 Task: Plan a virtual coffee break with remote team members for next Monday at 11.30 AM to 12:00 PM
Action: Mouse moved to (65, 83)
Screenshot: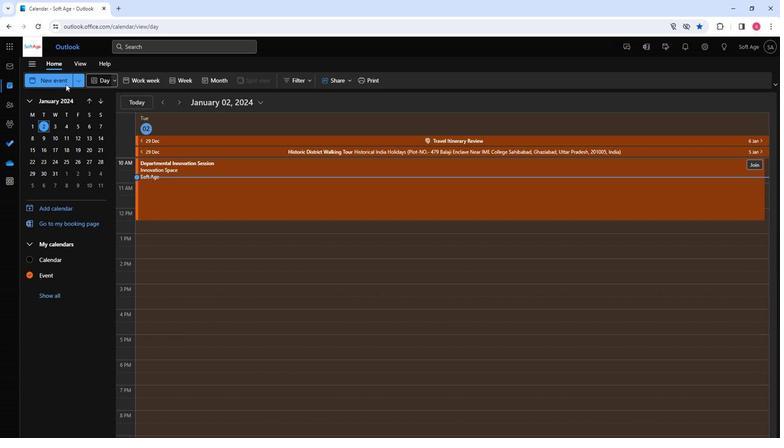 
Action: Mouse pressed left at (65, 83)
Screenshot: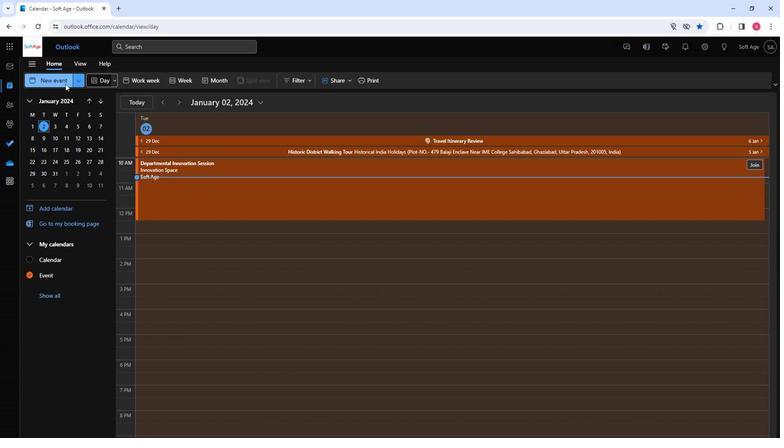 
Action: Mouse moved to (202, 132)
Screenshot: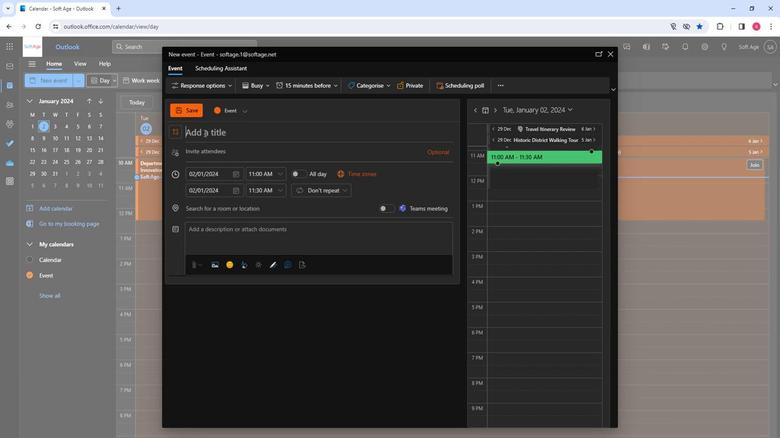 
Action: Mouse pressed left at (202, 132)
Screenshot: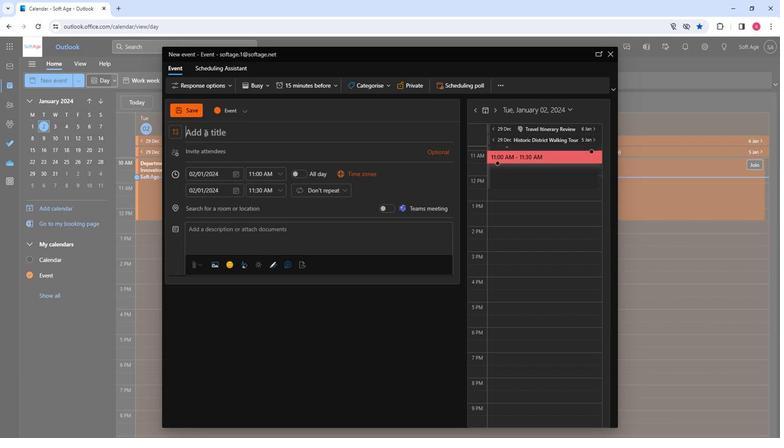 
Action: Key pressed <Key.shift>Virtual<Key.space><Key.shift><Key.shift>Coffee<Key.space><Key.shift>Break<Key.space><Key.shift>With<Key.space><Key.shift><Key.shift><Key.shift><Key.shift><Key.shift><Key.shift><Key.shift><Key.shift><Key.shift><Key.shift><Key.shift><Key.shift><Key.shift><Key.shift><Key.shift><Key.shift><Key.shift>Remote<Key.space><Key.shift>Team<Key.space><Key.space><Key.shift>MEm<Key.backspace><Key.backspace><Key.backspace><Key.backspace><Key.shift>Members
Screenshot: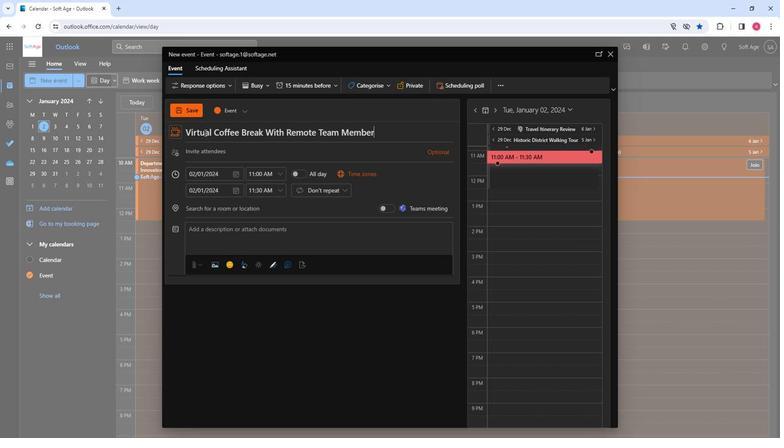 
Action: Mouse moved to (245, 157)
Screenshot: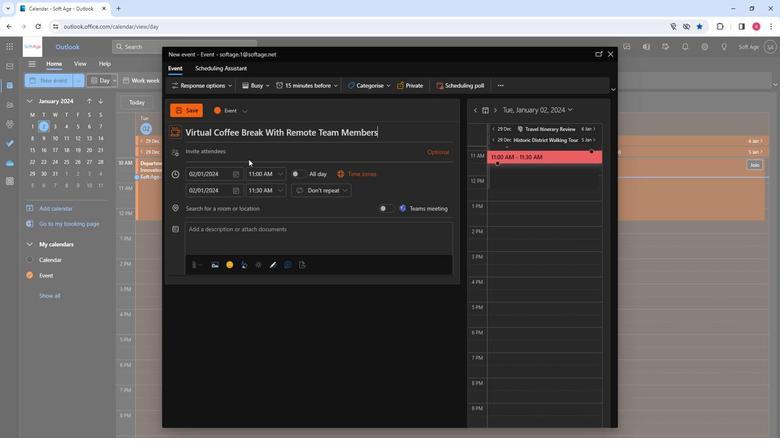 
Action: Mouse pressed left at (245, 157)
Screenshot: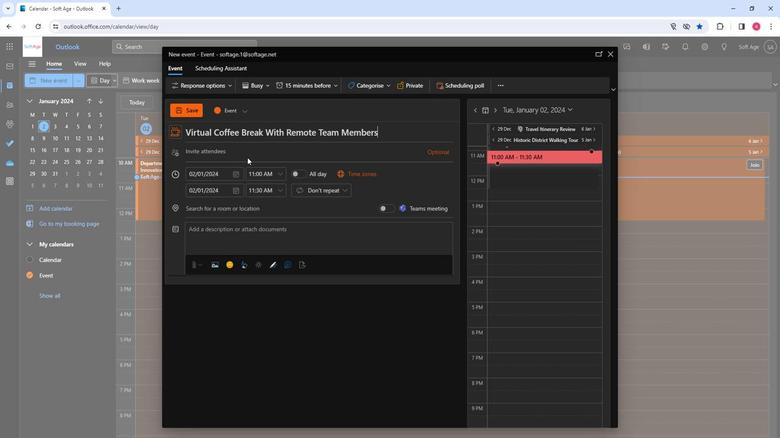 
Action: Mouse moved to (232, 150)
Screenshot: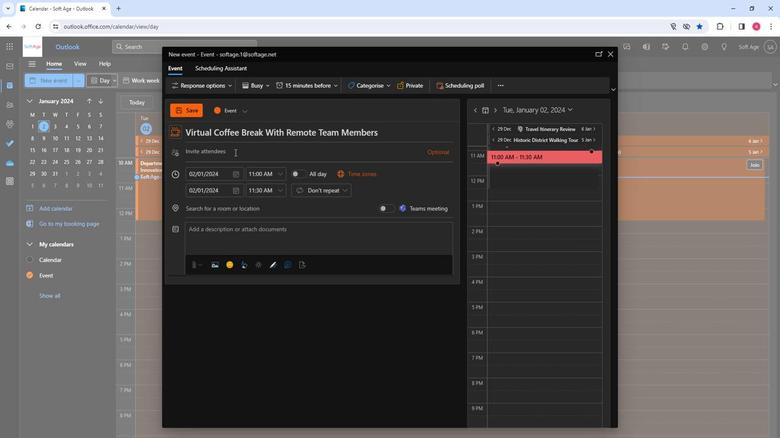 
Action: Mouse pressed left at (232, 150)
Screenshot: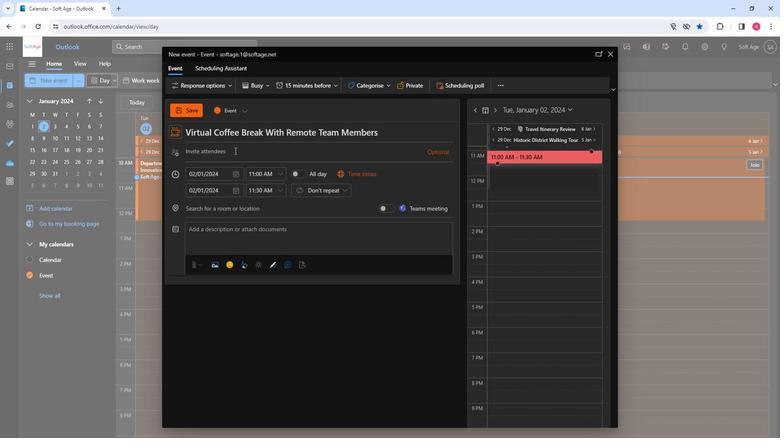 
Action: Mouse moved to (232, 150)
Screenshot: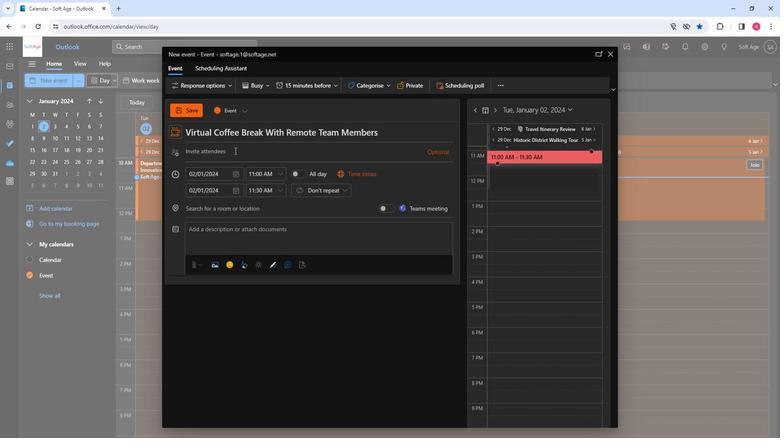 
Action: Key pressed so
Screenshot: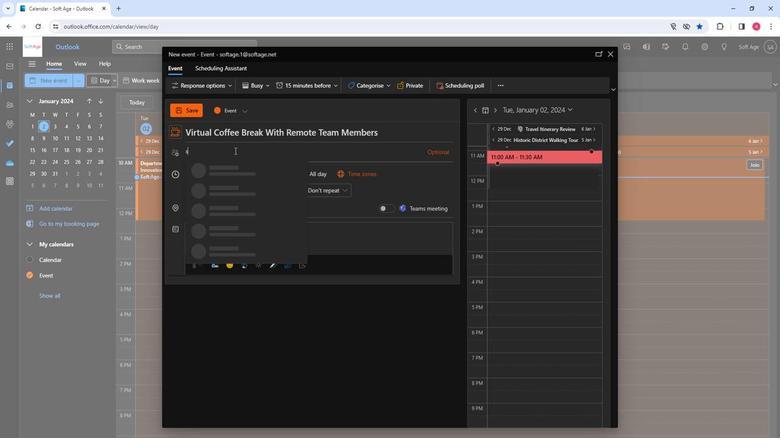 
Action: Mouse moved to (227, 205)
Screenshot: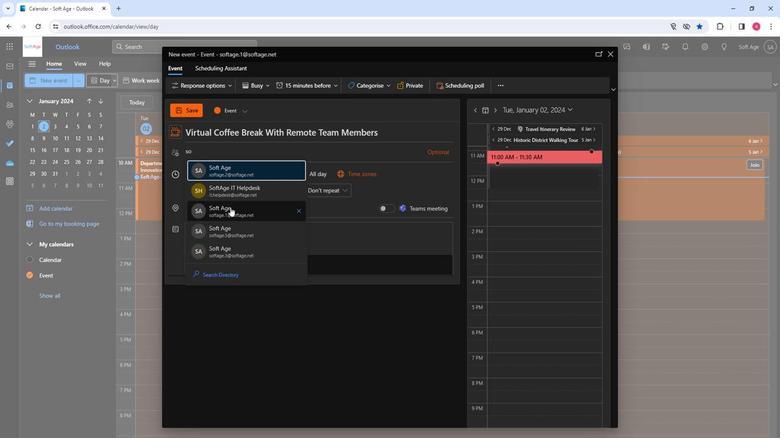 
Action: Mouse pressed left at (227, 205)
Screenshot: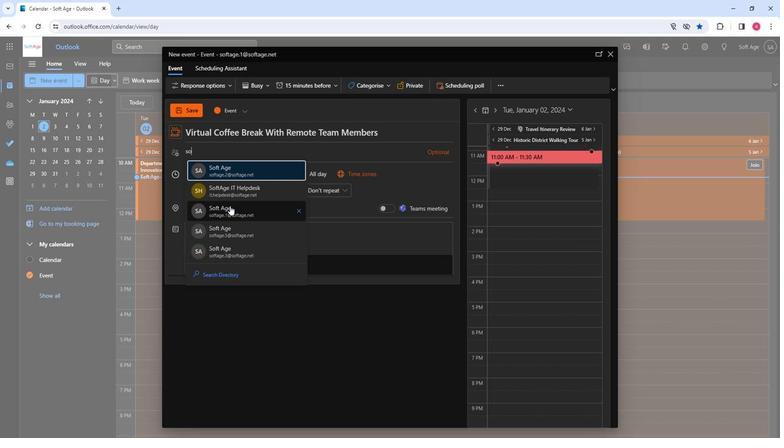 
Action: Mouse moved to (227, 204)
Screenshot: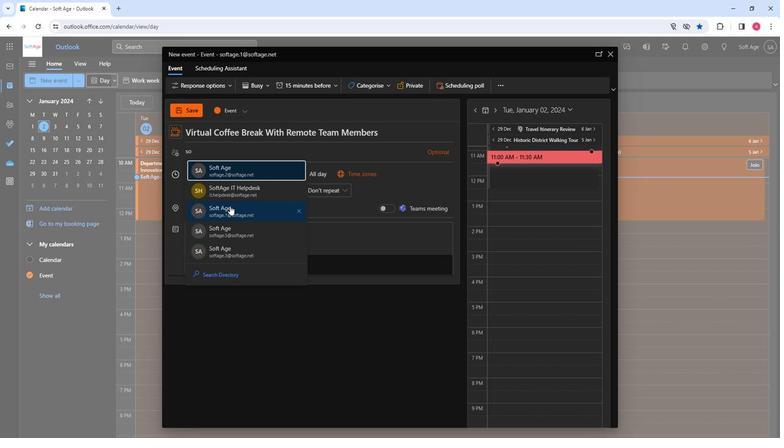 
Action: Key pressed so
Screenshot: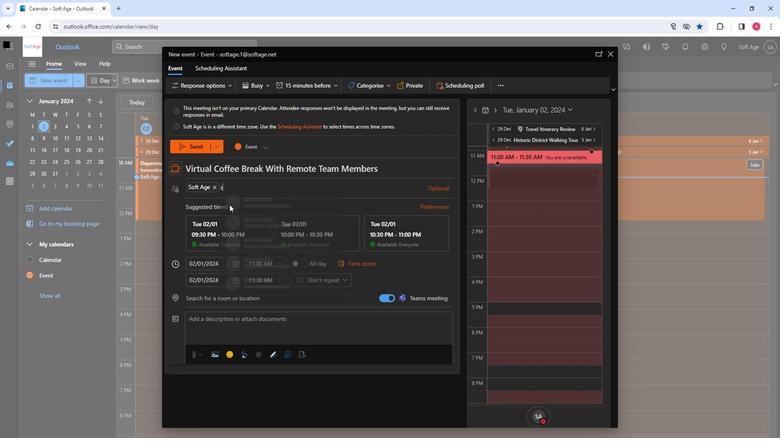 
Action: Mouse moved to (248, 247)
Screenshot: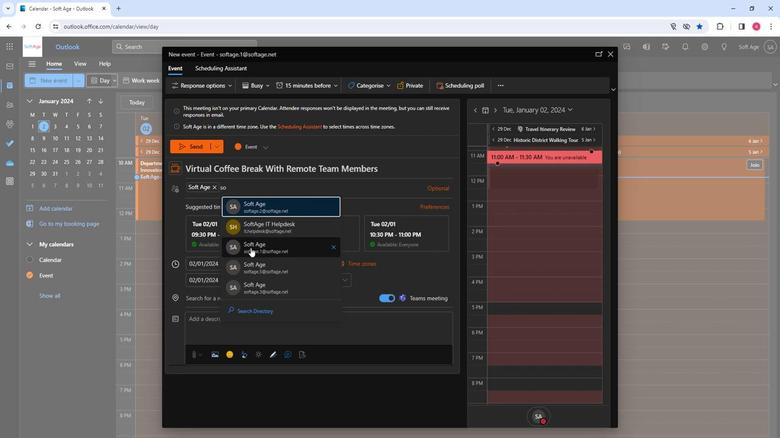 
Action: Mouse pressed left at (248, 247)
Screenshot: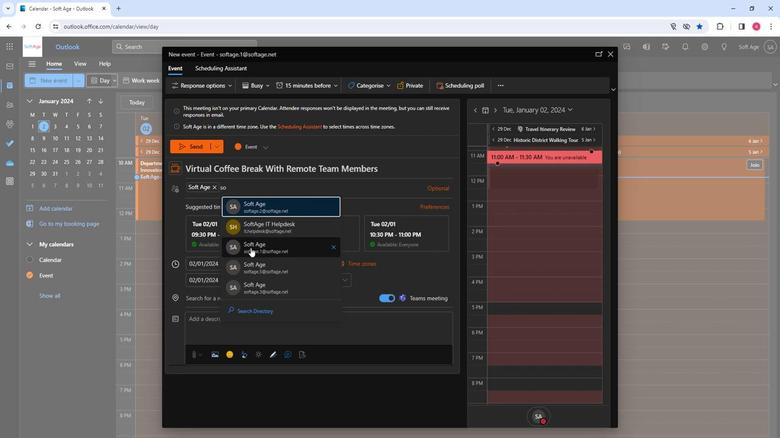 
Action: Mouse moved to (246, 212)
Screenshot: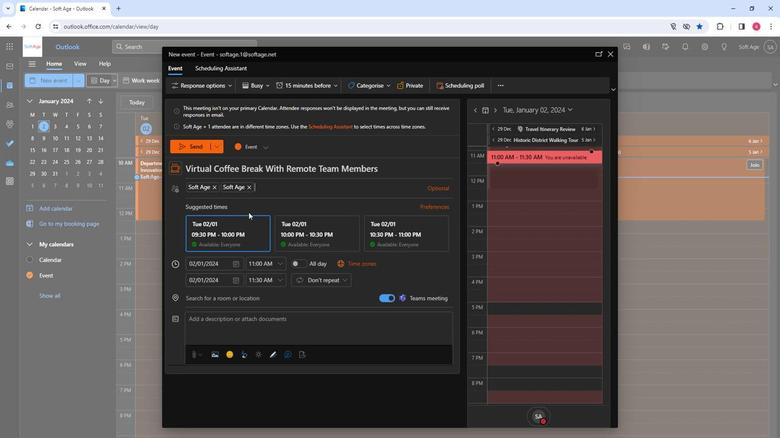 
Action: Key pressed so
Screenshot: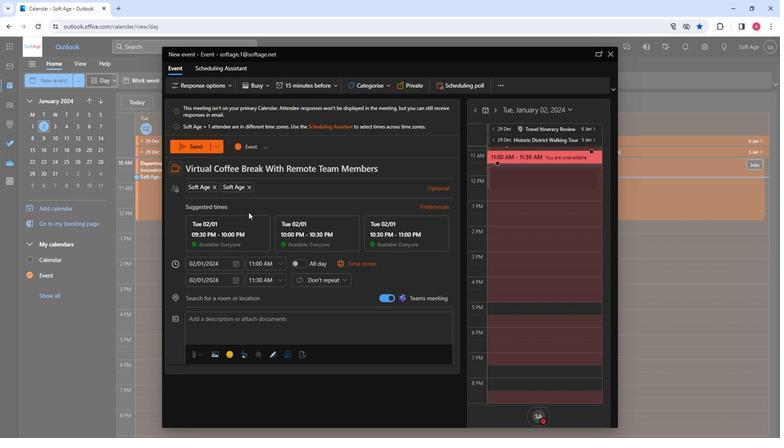 
Action: Mouse moved to (298, 210)
Screenshot: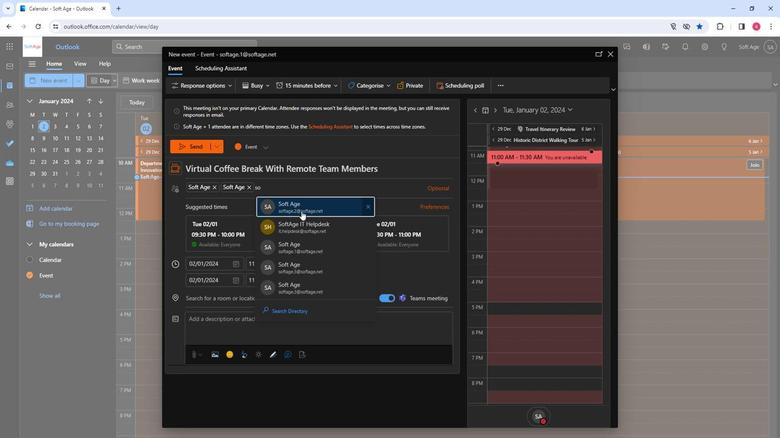 
Action: Mouse pressed left at (298, 210)
Screenshot: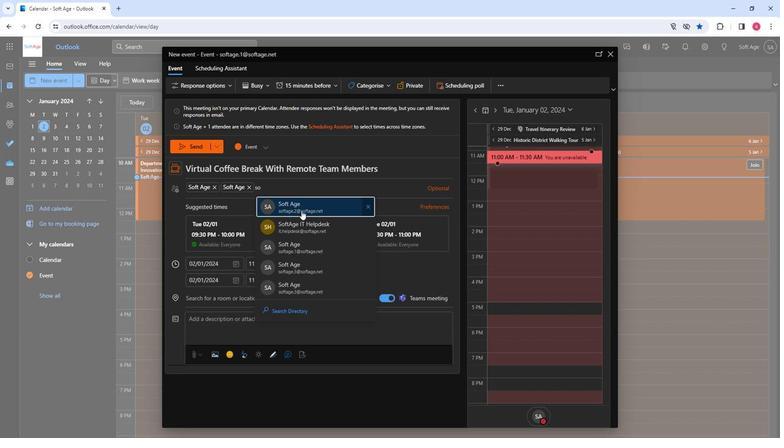 
Action: Mouse moved to (298, 193)
Screenshot: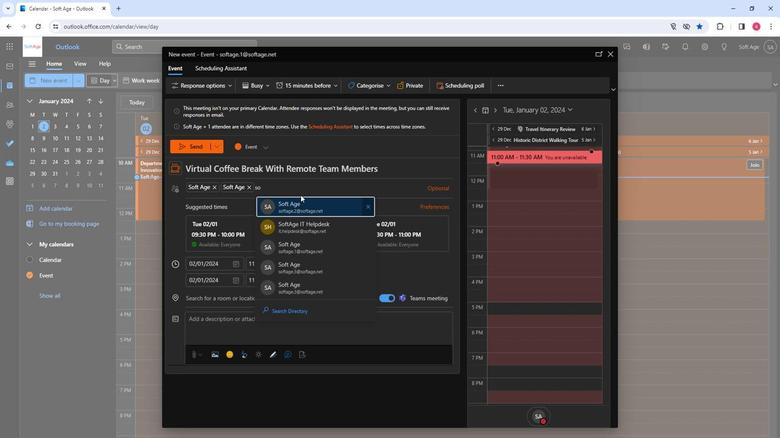 
Action: Key pressed so
Screenshot: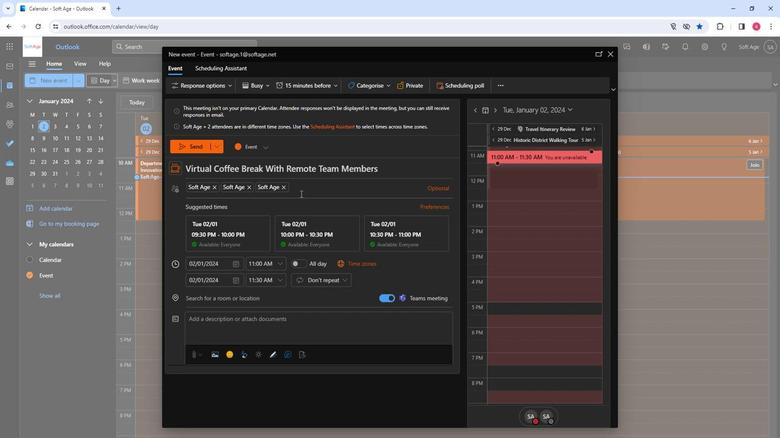 
Action: Mouse moved to (321, 262)
Screenshot: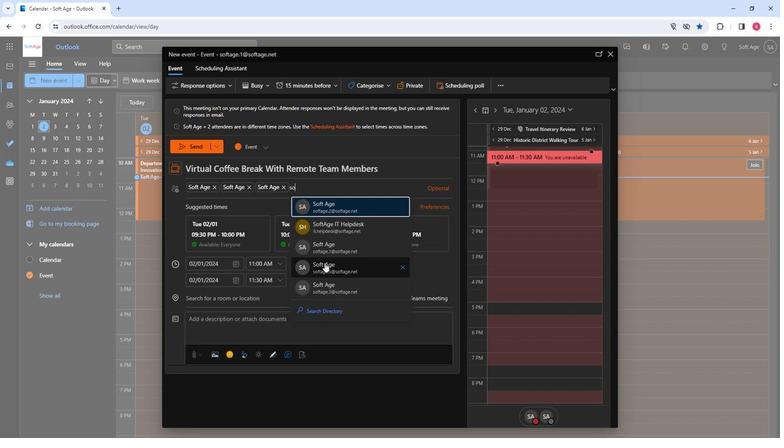 
Action: Mouse pressed left at (321, 262)
Screenshot: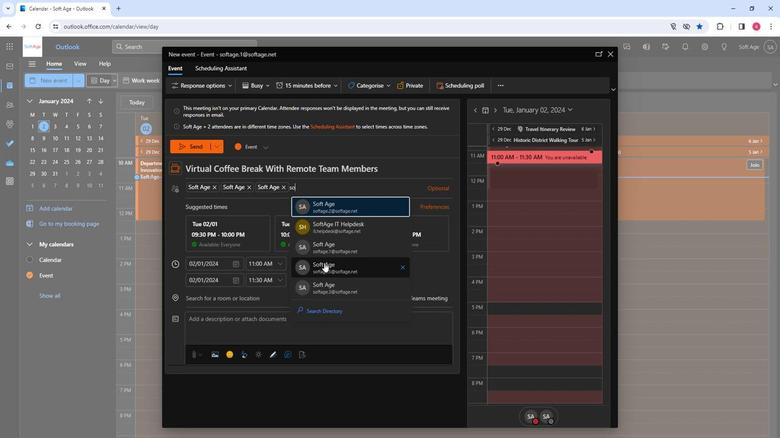 
Action: Mouse moved to (321, 220)
Screenshot: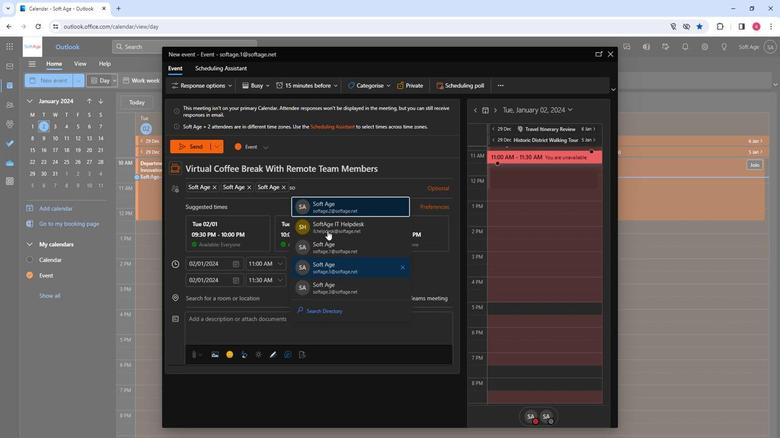 
Action: Key pressed so
Screenshot: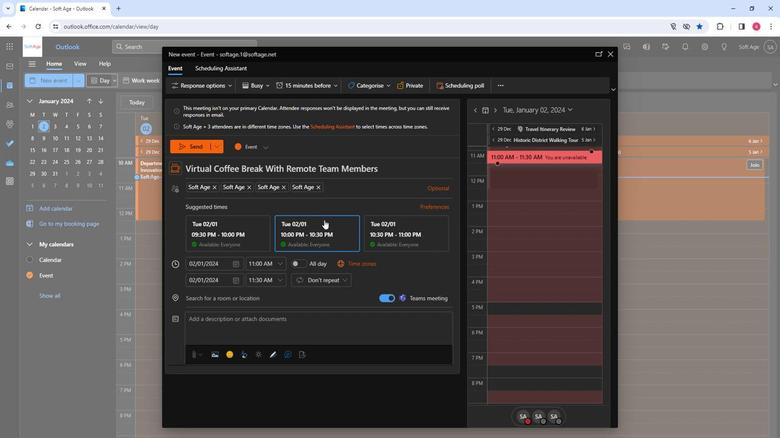 
Action: Mouse moved to (361, 271)
Screenshot: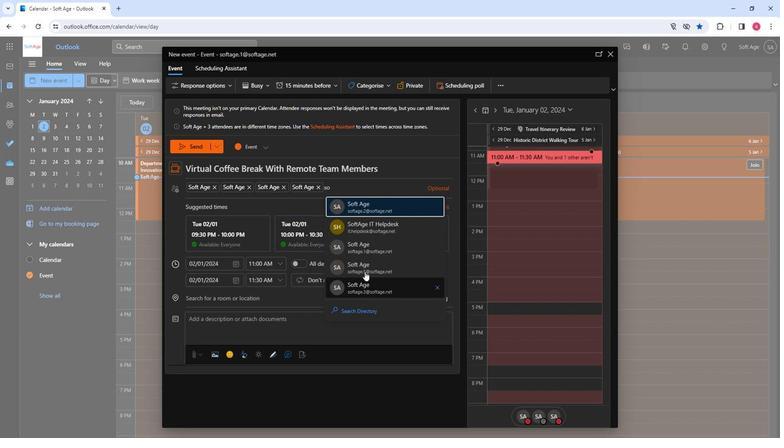 
Action: Mouse scrolled (361, 270) with delta (0, 0)
Screenshot: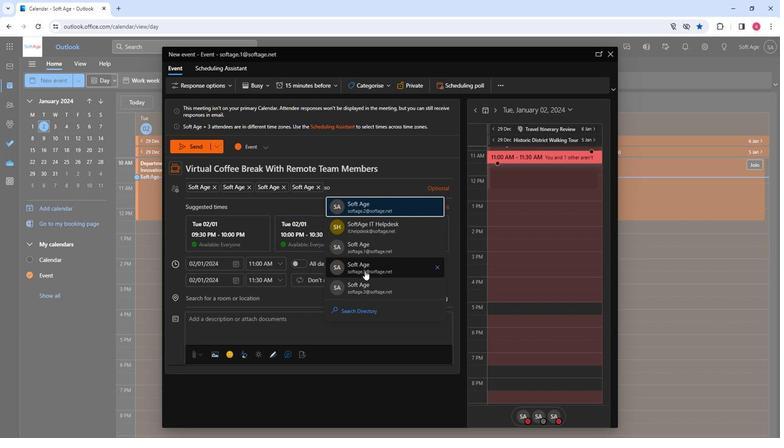 
Action: Mouse scrolled (361, 270) with delta (0, 0)
Screenshot: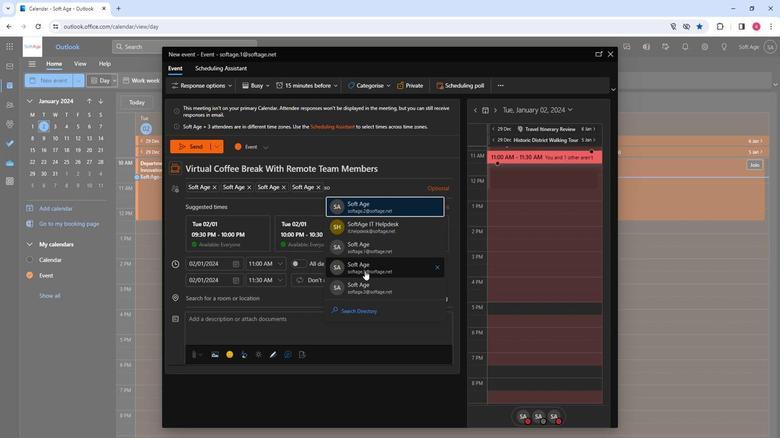 
Action: Mouse moved to (357, 291)
Screenshot: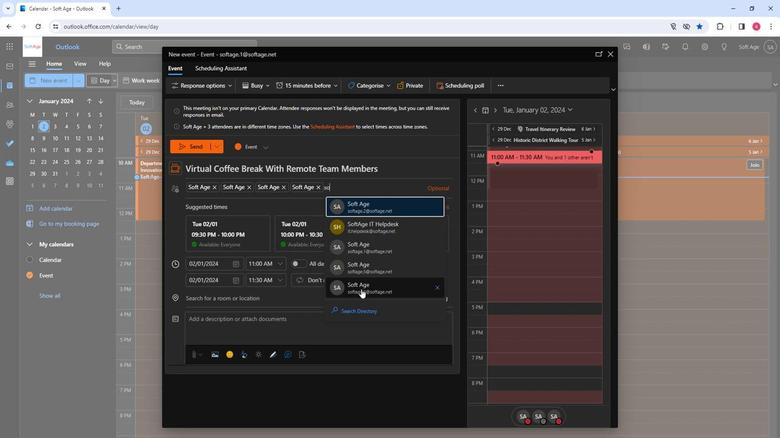 
Action: Mouse pressed left at (357, 291)
Screenshot: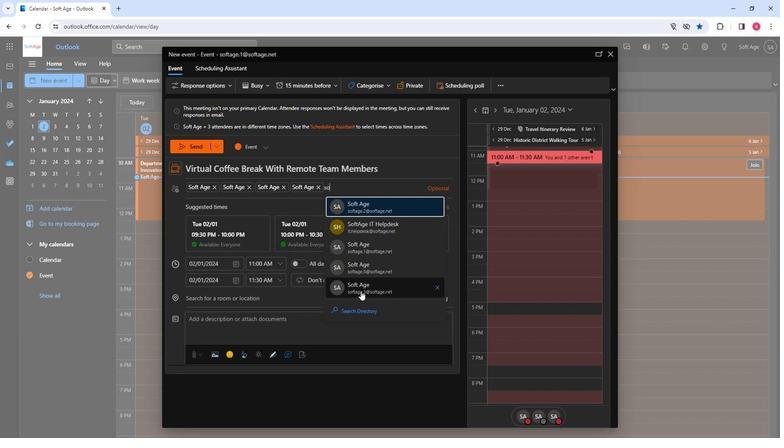 
Action: Mouse moved to (248, 187)
Screenshot: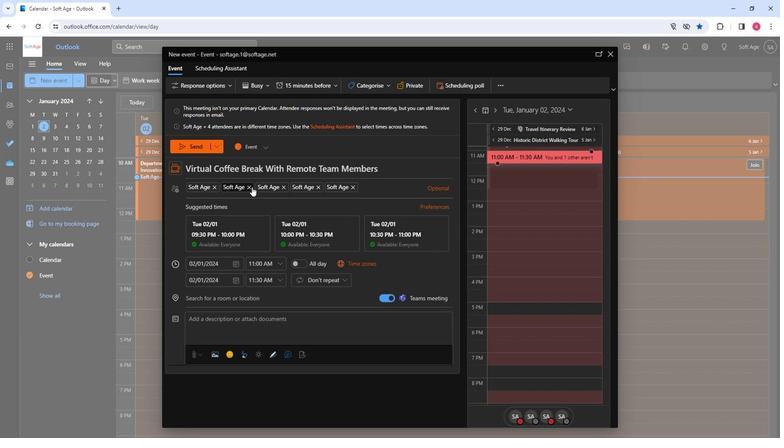 
Action: Mouse pressed left at (248, 187)
Screenshot: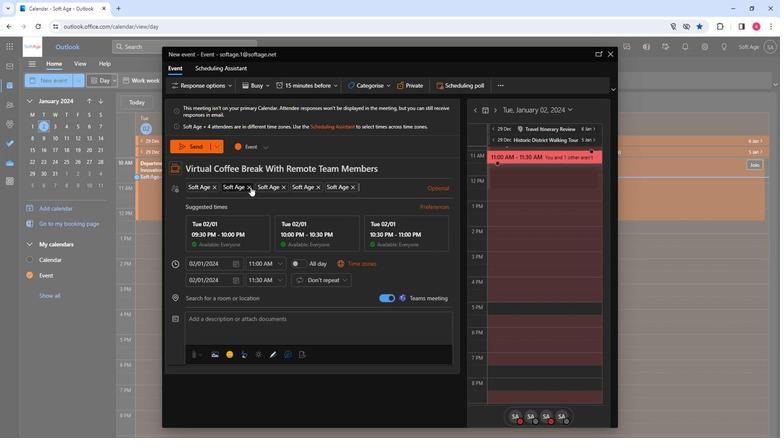 
Action: Mouse moved to (234, 263)
Screenshot: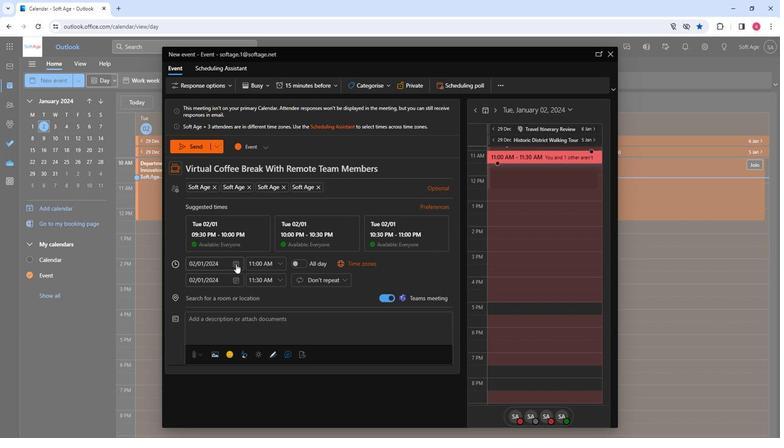 
Action: Mouse pressed left at (234, 263)
Screenshot: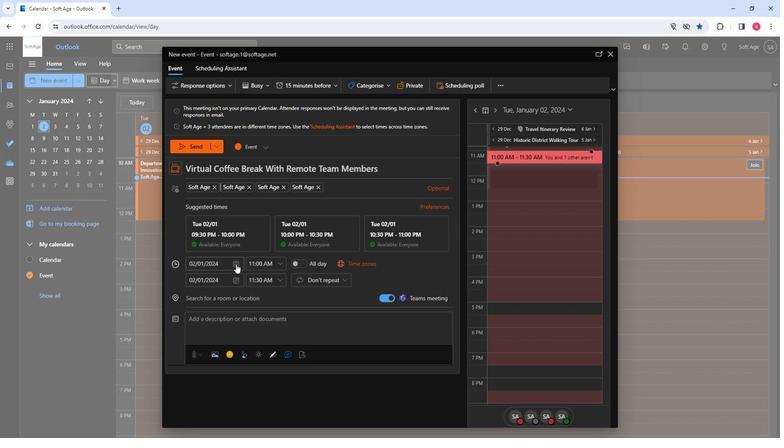 
Action: Mouse moved to (195, 320)
Screenshot: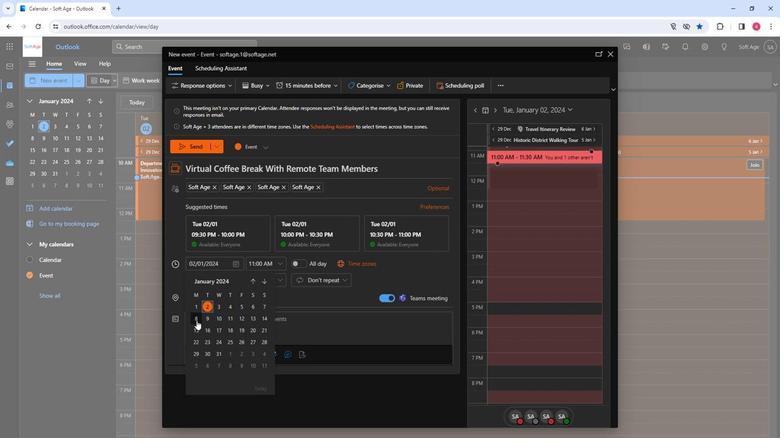 
Action: Mouse pressed left at (195, 320)
Screenshot: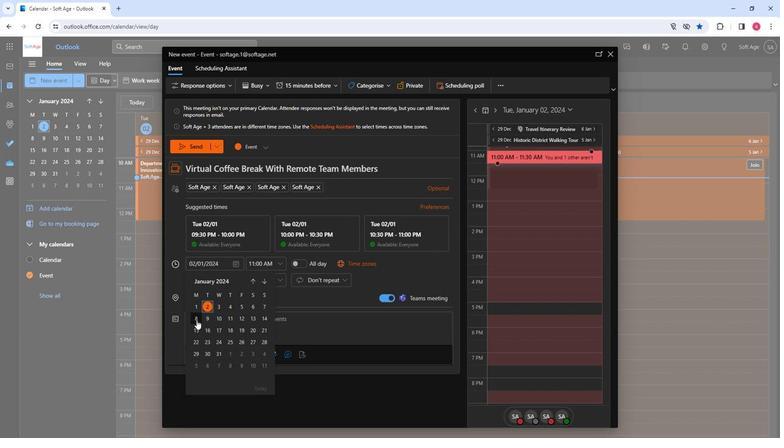 
Action: Mouse moved to (279, 265)
Screenshot: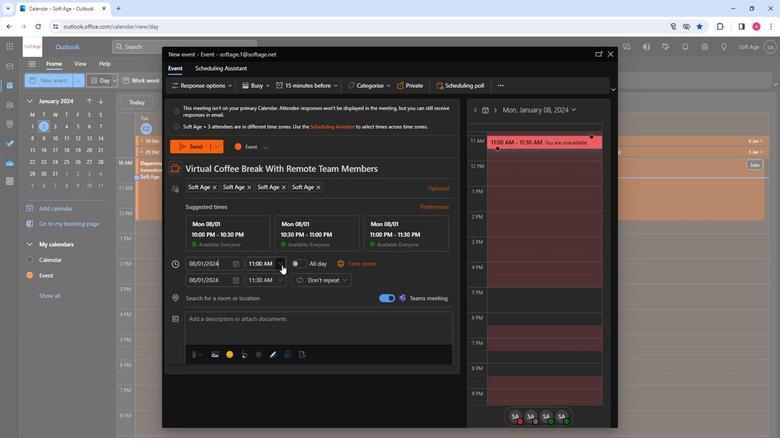 
Action: Mouse pressed left at (279, 265)
Screenshot: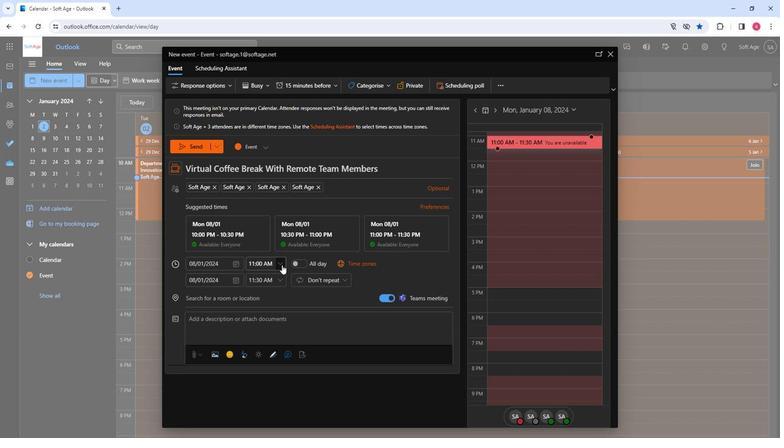 
Action: Mouse moved to (262, 294)
Screenshot: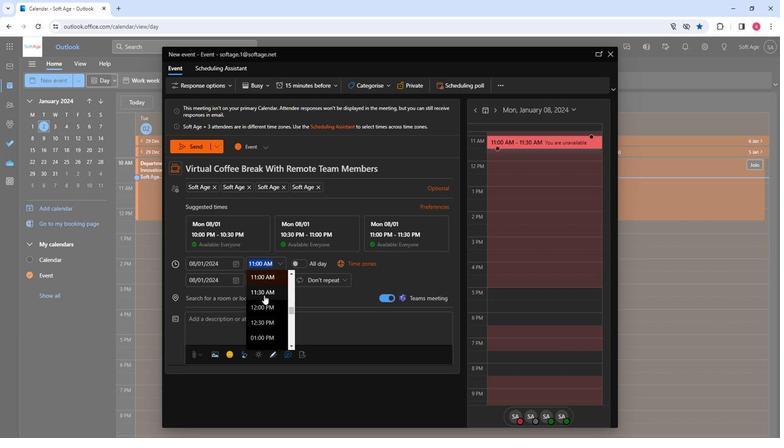 
Action: Mouse pressed left at (262, 294)
Screenshot: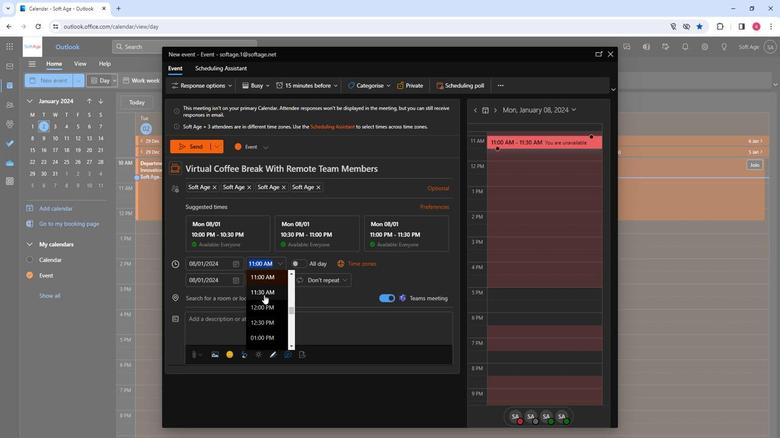 
Action: Mouse moved to (193, 298)
Screenshot: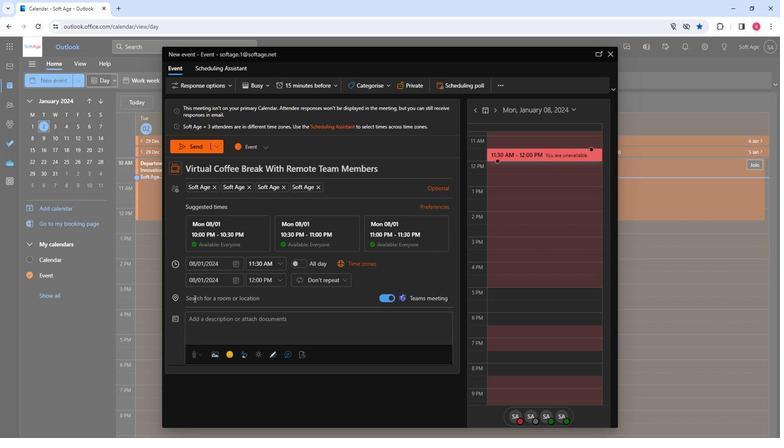 
Action: Mouse pressed left at (193, 298)
Screenshot: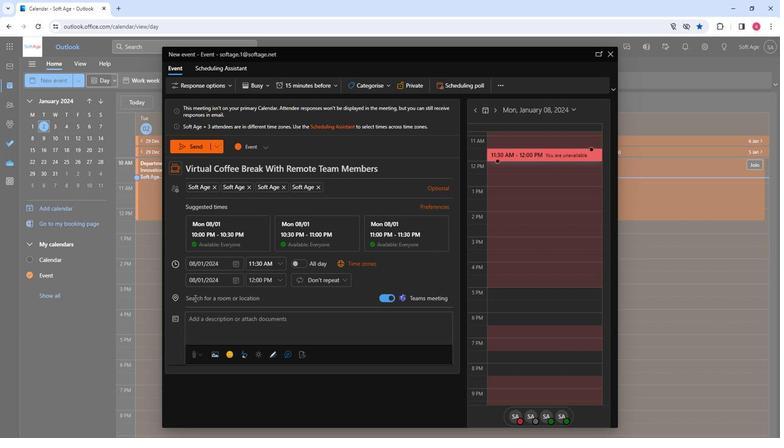 
Action: Mouse moved to (207, 331)
Screenshot: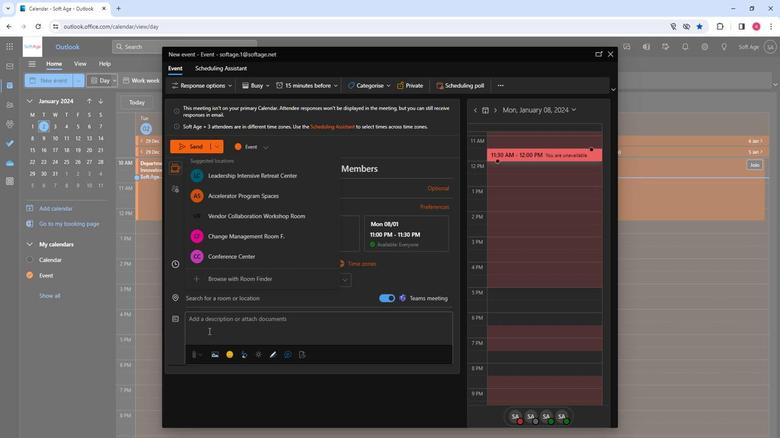 
Action: Mouse pressed left at (207, 331)
Screenshot: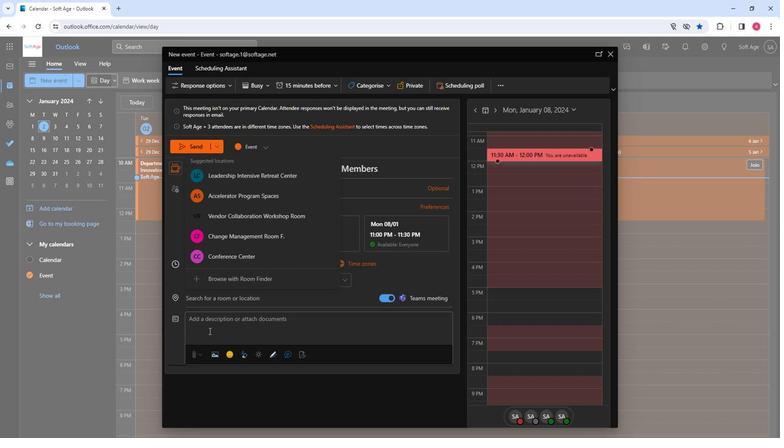 
Action: Mouse moved to (204, 322)
Screenshot: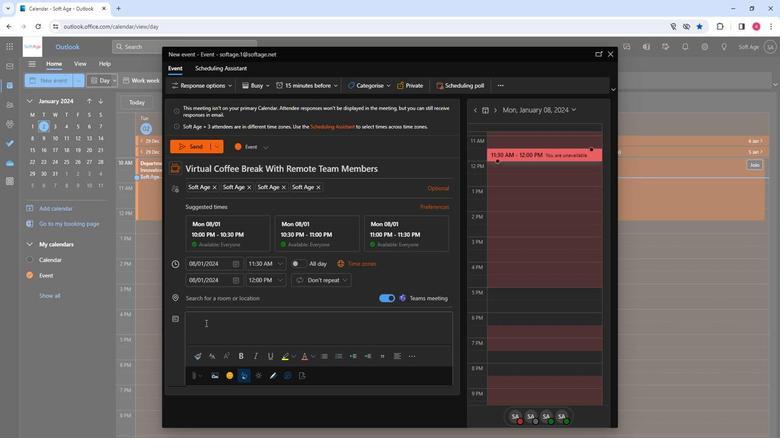 
Action: Mouse pressed left at (204, 322)
Screenshot: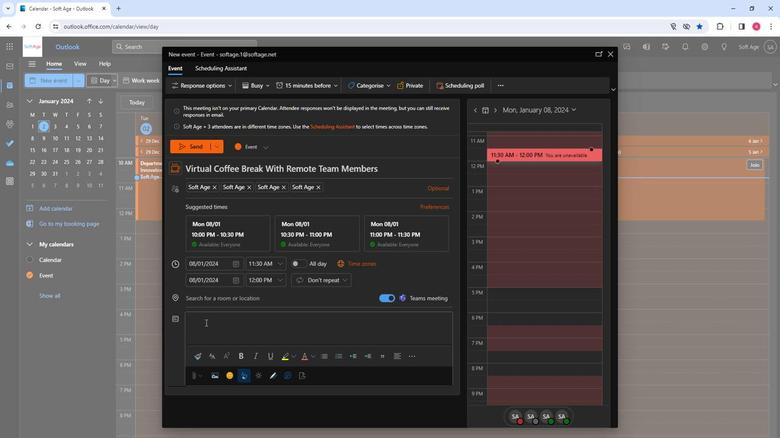 
Action: Mouse moved to (204, 322)
Screenshot: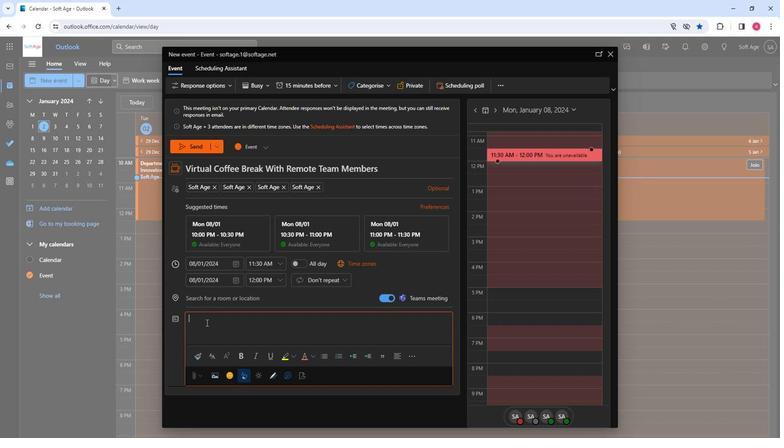 
Action: Key pressed <Key.shift>Join<Key.space>our<Key.space>virtual<Key.space>coffee<Key.space>break<Key.shift><Key.shift><Key.shift><Key.shift><Key.shift><Key.shift>!<Key.space><Key.shift>Connect<Key.space>with<Key.space>remote<Key.space>team<Key.space>members<Key.space>over<Key.space>a<Key.space>cup<Key.space>of<Key.space>cod<Key.backspace>ffee.<Key.space><Key.shift>Share<Key.space>insights,<Key.space>relax,<Key.space>and<Key.space>strengthen<Key.space>team<Key.space>bonds<Key.space>in<Key.space>a<Key.space>casual<Key.space>online<Key.space>setting.
Screenshot: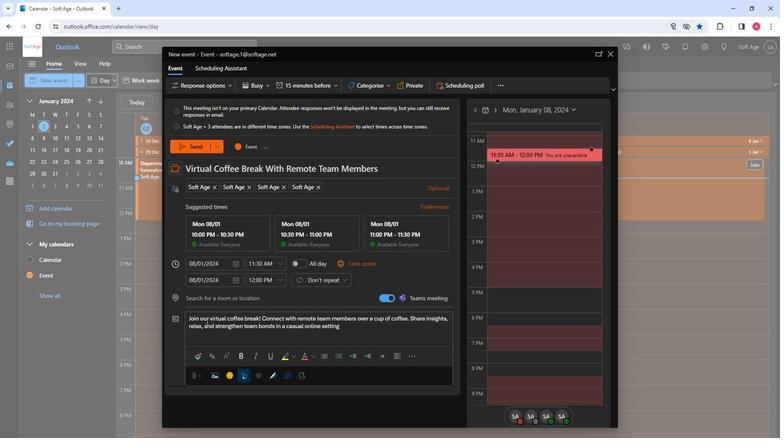 
Action: Mouse moved to (224, 379)
Screenshot: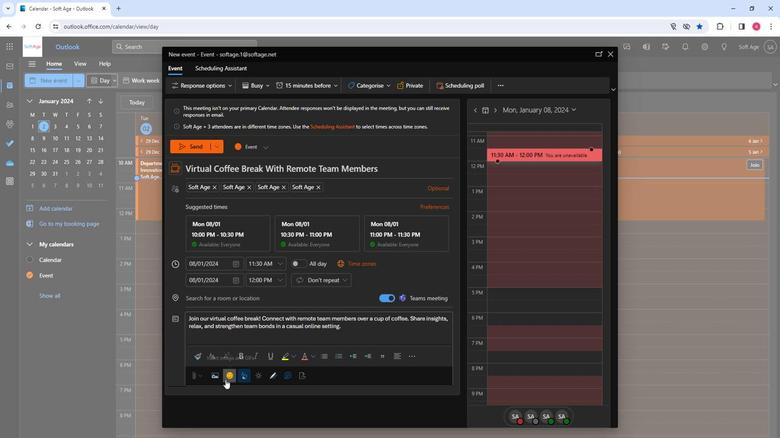 
Action: Mouse pressed left at (224, 379)
Screenshot: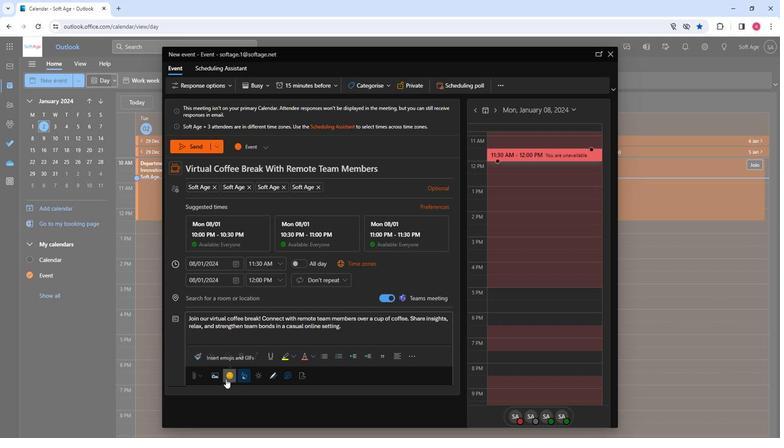 
Action: Mouse moved to (490, 137)
Screenshot: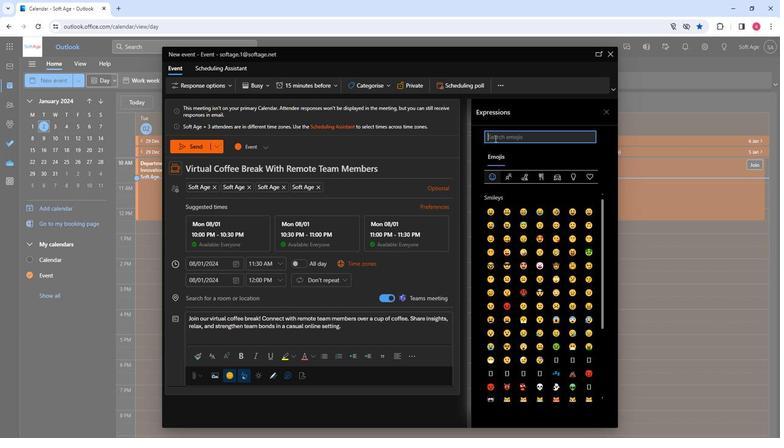 
Action: Mouse pressed left at (490, 137)
Screenshot: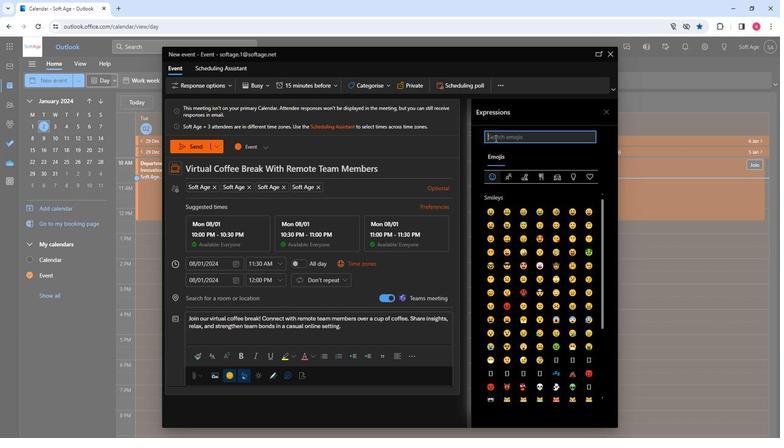 
Action: Key pressed coo
Screenshot: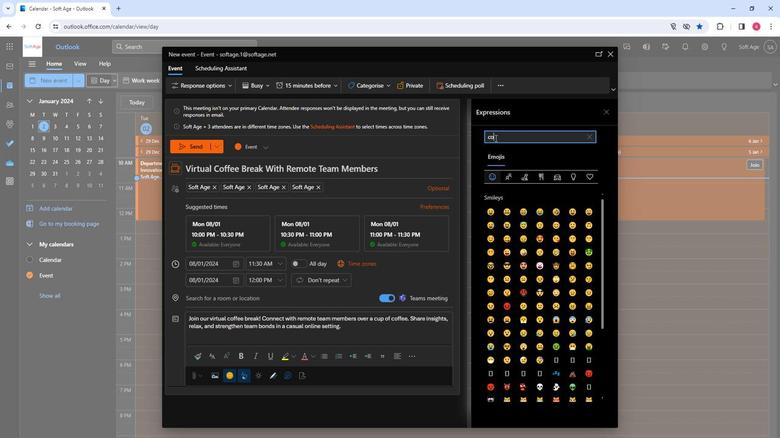 
Action: Mouse moved to (500, 137)
Screenshot: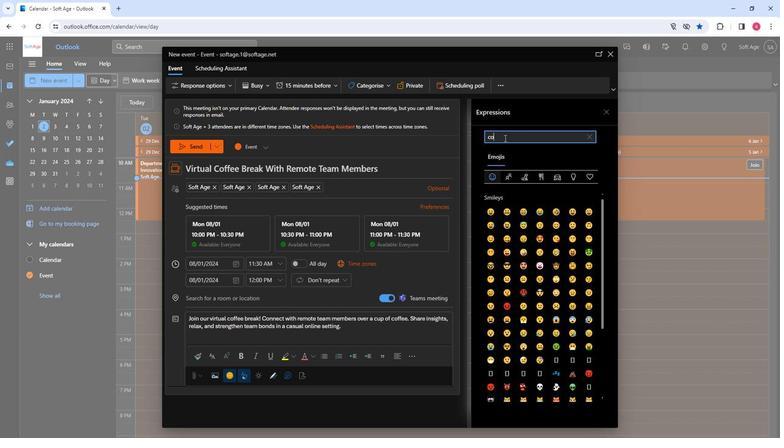 
Action: Key pressed <Key.backspace>ff
Screenshot: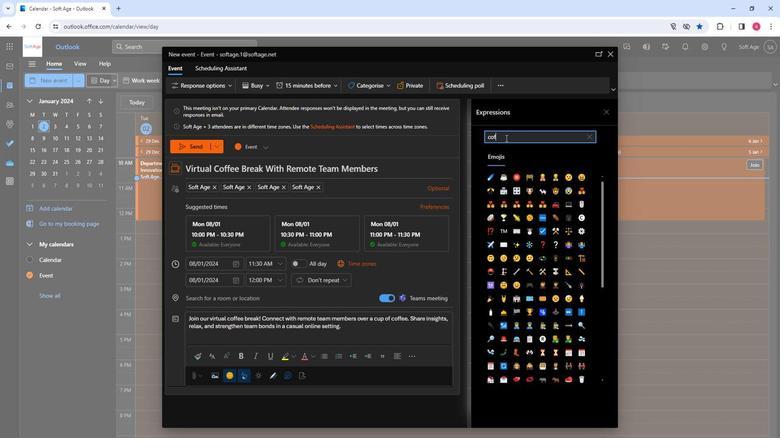 
Action: Mouse moved to (486, 177)
Screenshot: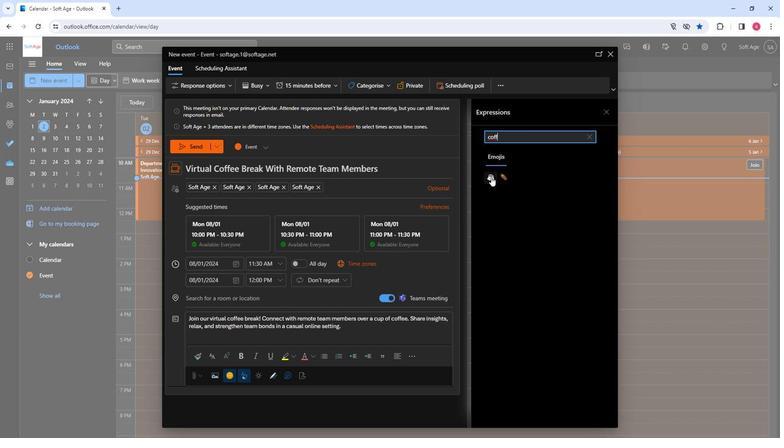 
Action: Mouse pressed left at (486, 177)
Screenshot: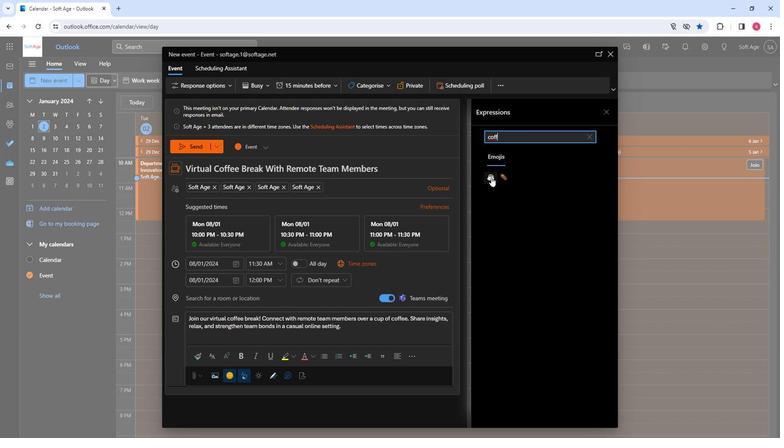 
Action: Mouse moved to (377, 326)
Screenshot: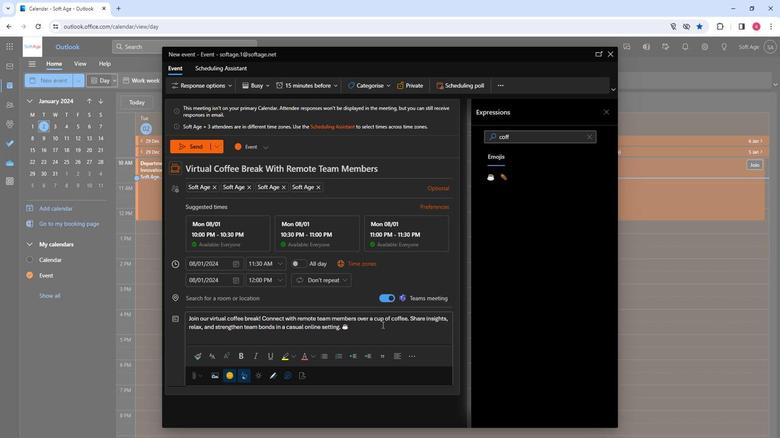 
Action: Mouse pressed left at (377, 326)
Screenshot: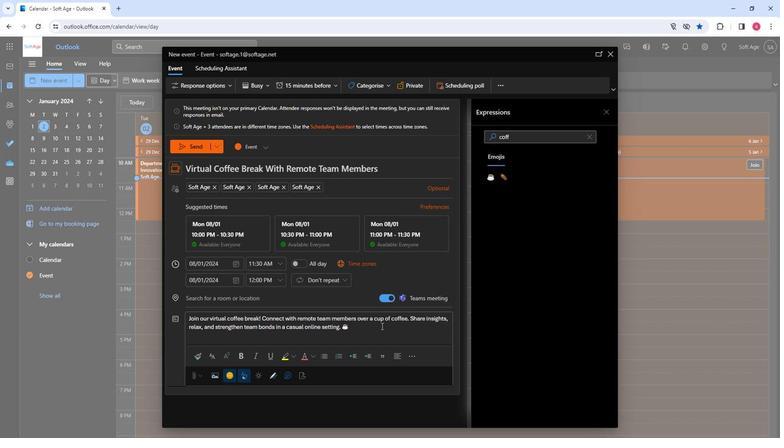 
Action: Mouse moved to (599, 109)
Screenshot: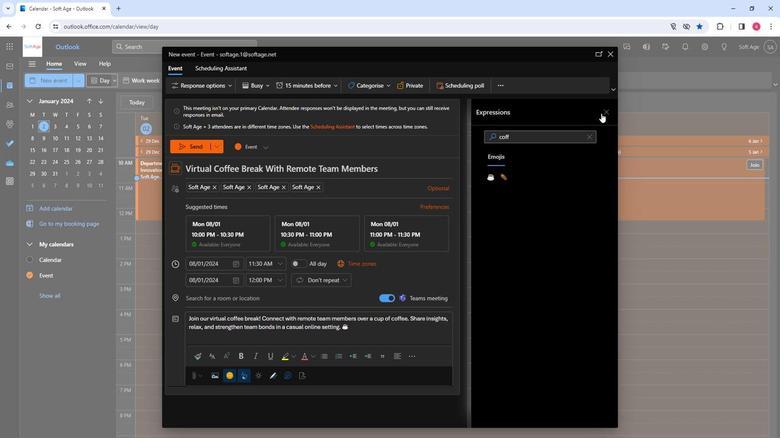 
Action: Mouse pressed left at (599, 109)
Screenshot: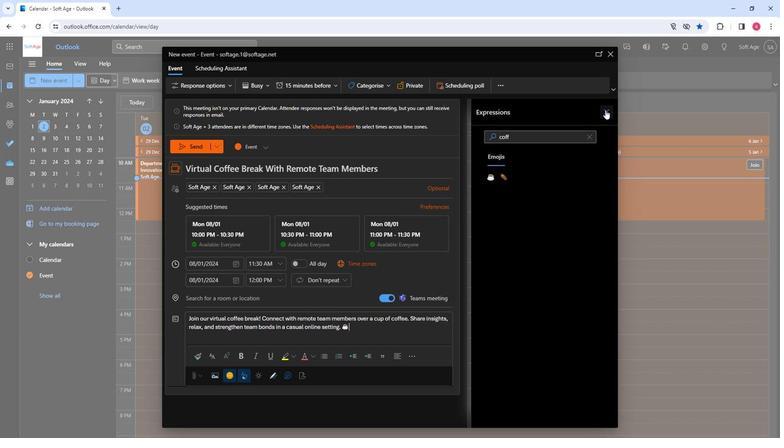 
Action: Mouse moved to (238, 322)
Screenshot: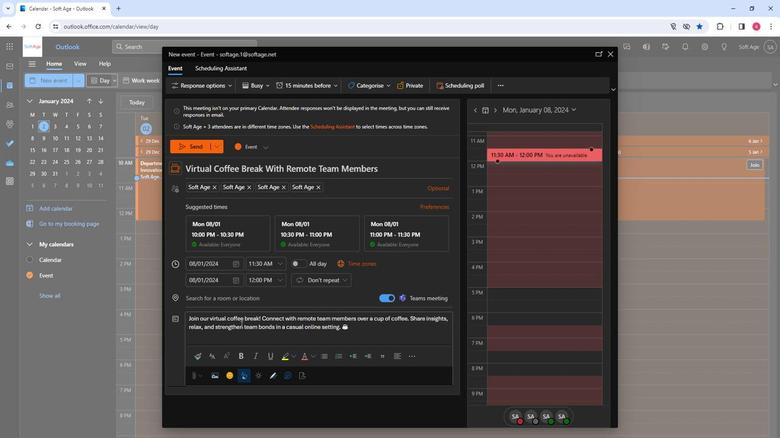 
Action: Mouse pressed left at (238, 322)
Screenshot: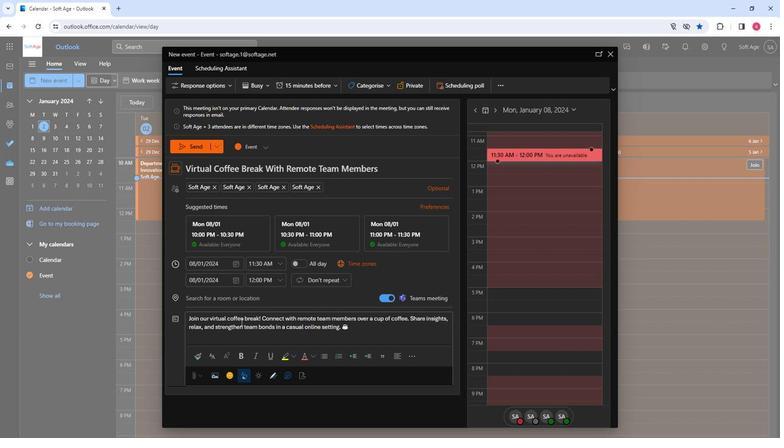 
Action: Mouse pressed left at (238, 322)
Screenshot: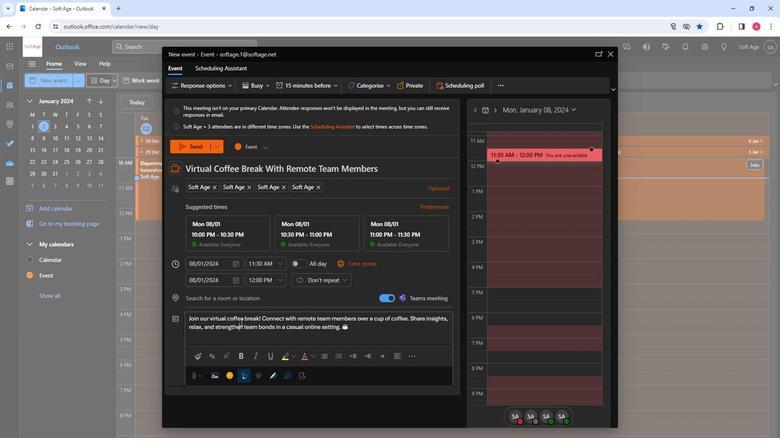 
Action: Mouse pressed left at (238, 322)
Screenshot: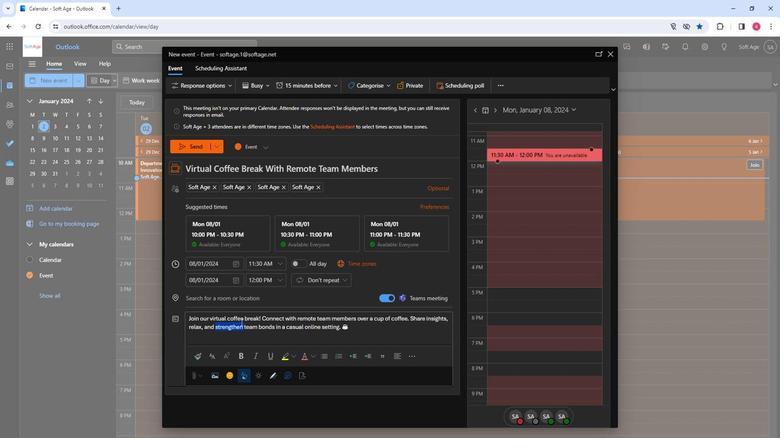 
Action: Mouse moved to (212, 357)
Screenshot: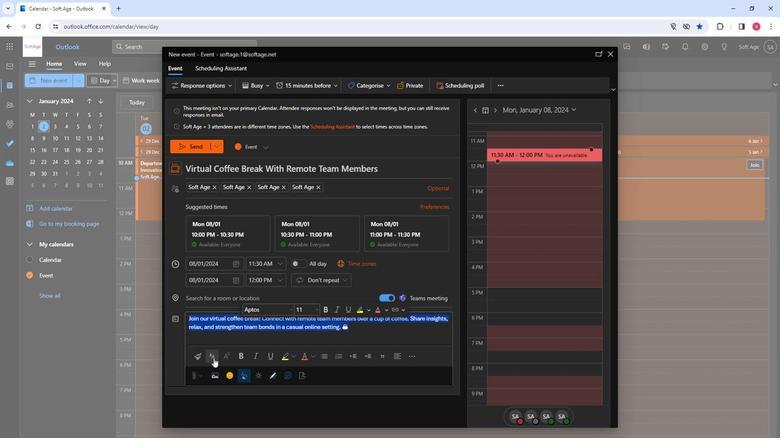 
Action: Mouse pressed left at (212, 357)
Screenshot: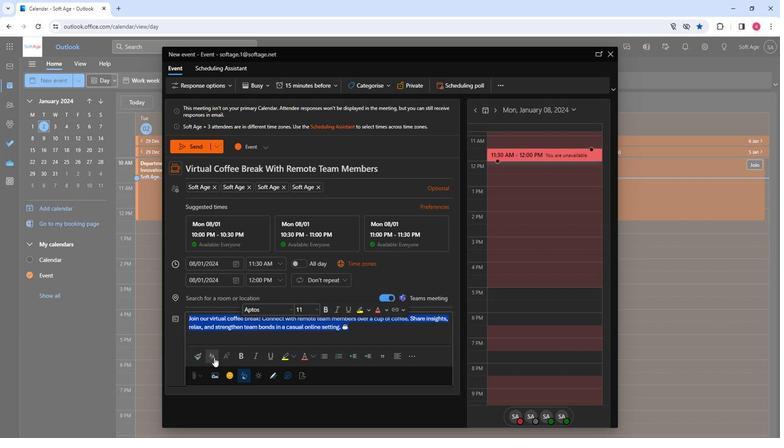 
Action: Mouse moved to (246, 295)
Screenshot: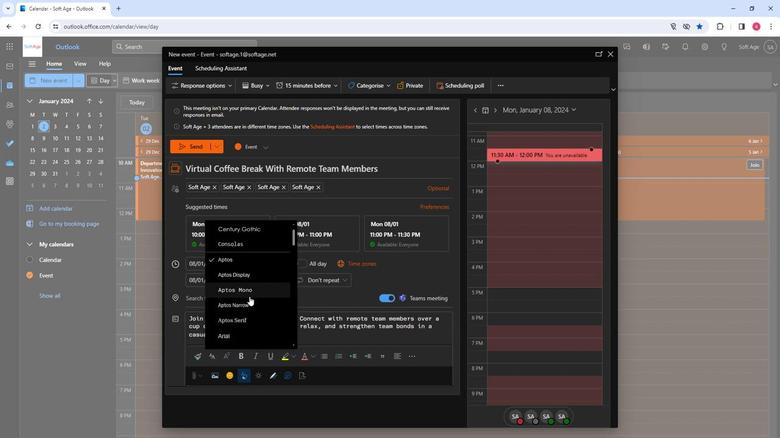 
Action: Mouse scrolled (246, 294) with delta (0, 0)
Screenshot: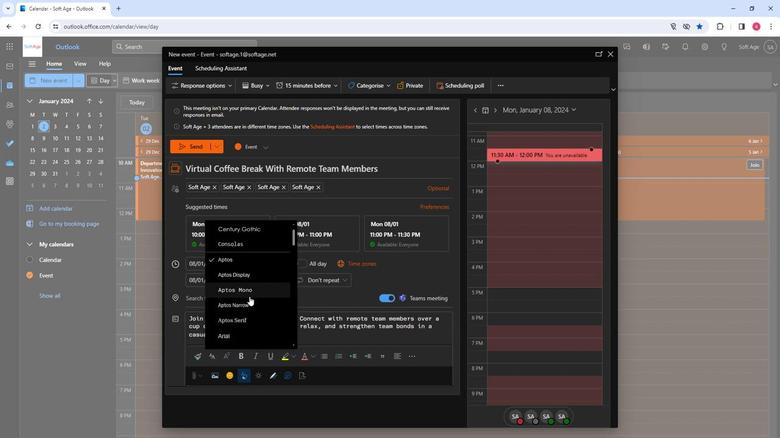 
Action: Mouse moved to (247, 296)
Screenshot: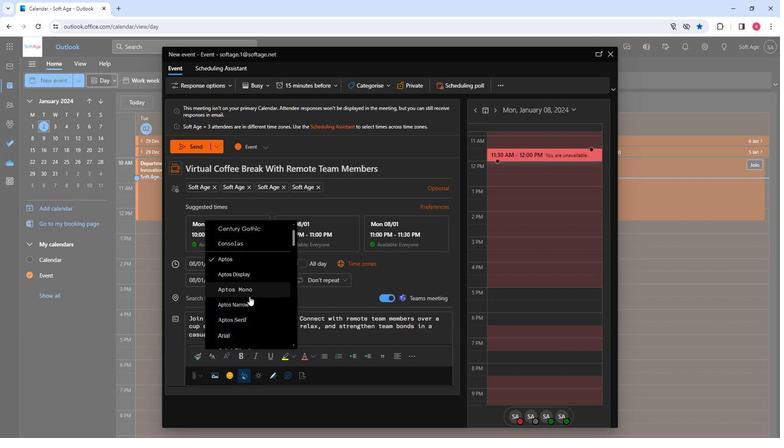 
Action: Mouse scrolled (247, 296) with delta (0, 0)
Screenshot: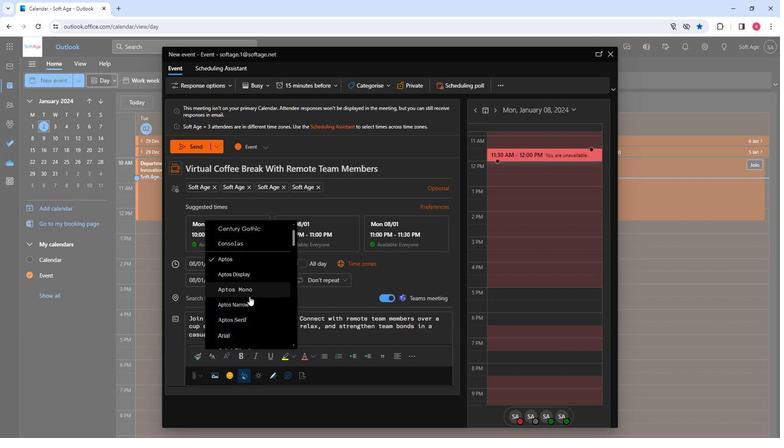 
Action: Mouse moved to (247, 296)
Screenshot: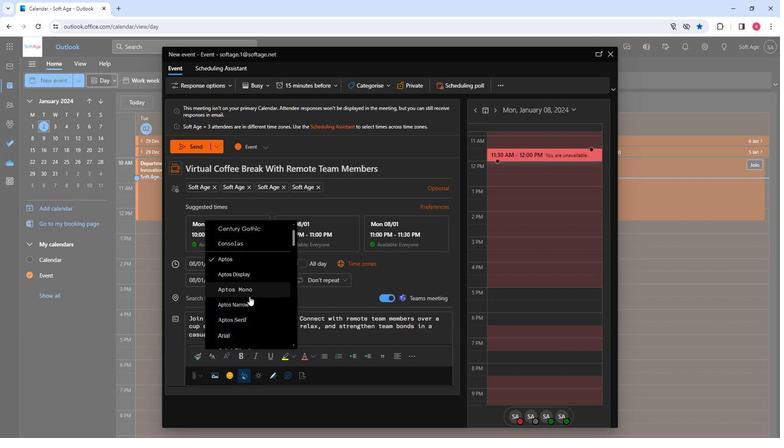 
Action: Mouse scrolled (247, 296) with delta (0, 0)
Screenshot: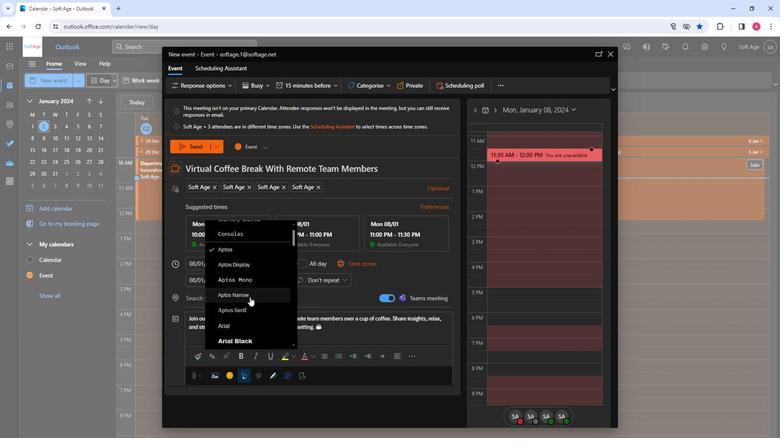 
Action: Mouse scrolled (247, 296) with delta (0, 0)
Screenshot: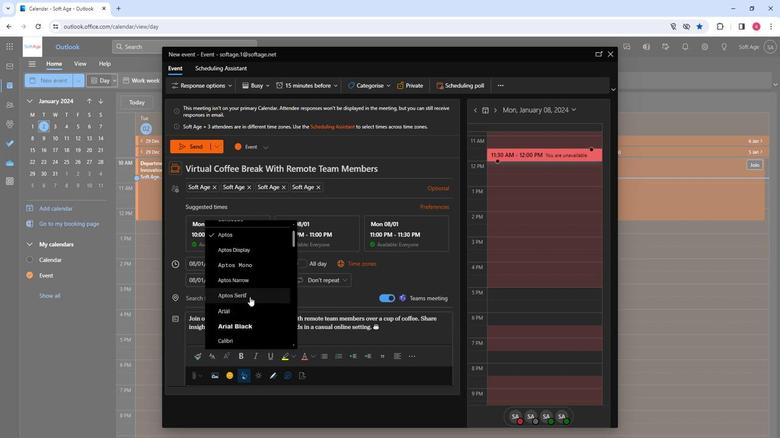 
Action: Mouse moved to (229, 321)
Screenshot: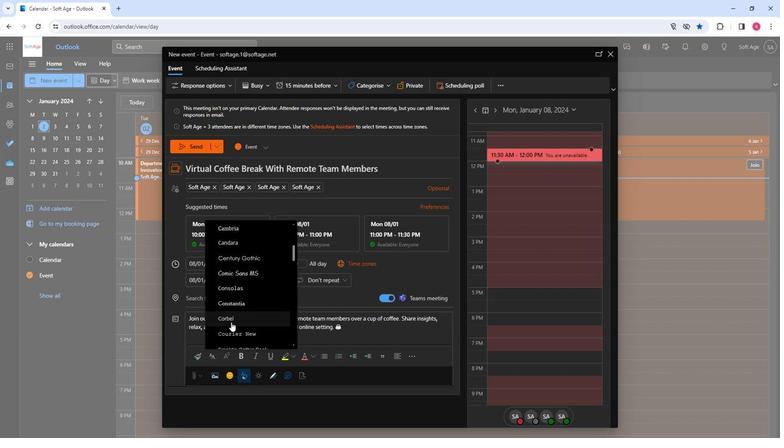 
Action: Mouse pressed left at (229, 321)
Screenshot: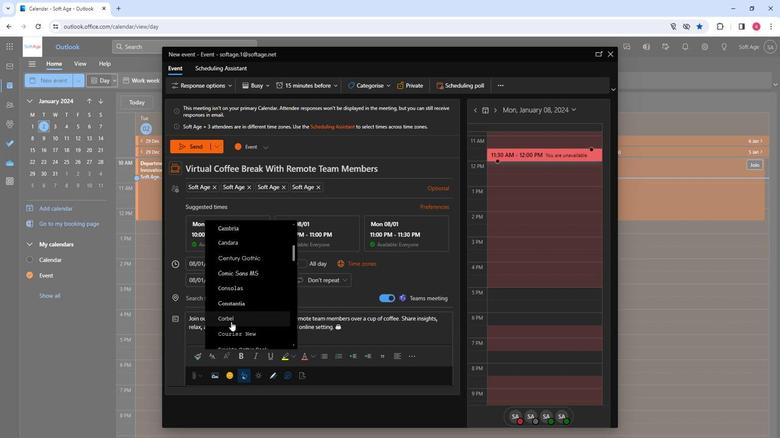 
Action: Mouse moved to (227, 357)
Screenshot: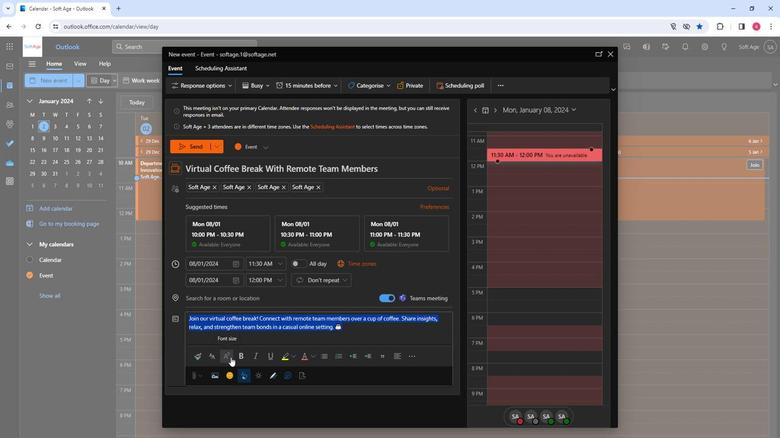 
Action: Mouse pressed left at (227, 357)
Screenshot: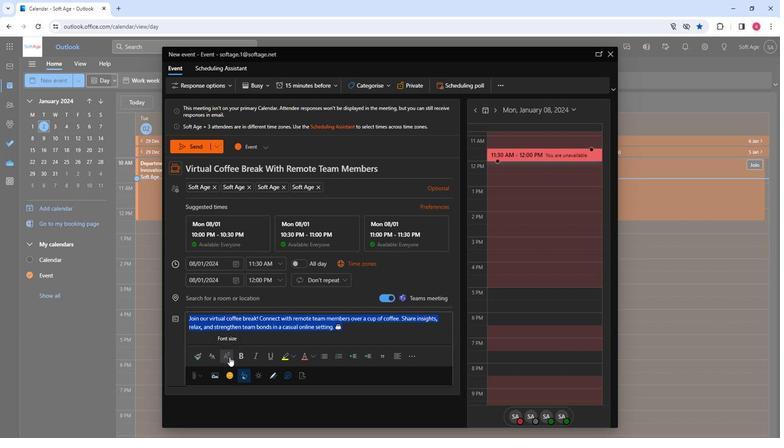 
Action: Mouse moved to (237, 280)
Screenshot: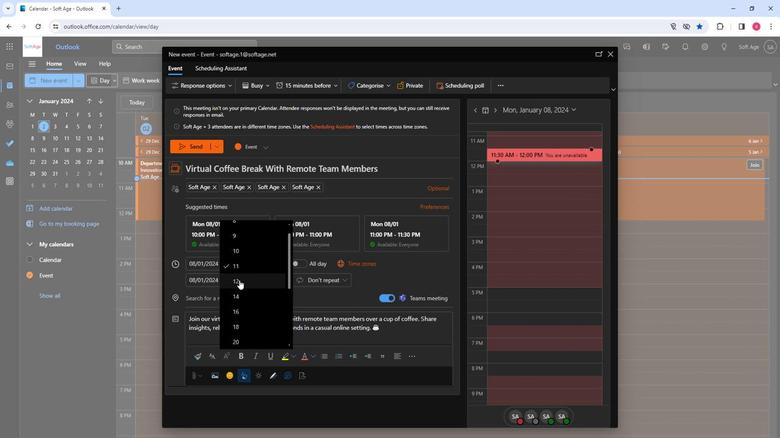 
Action: Mouse pressed left at (237, 280)
Screenshot: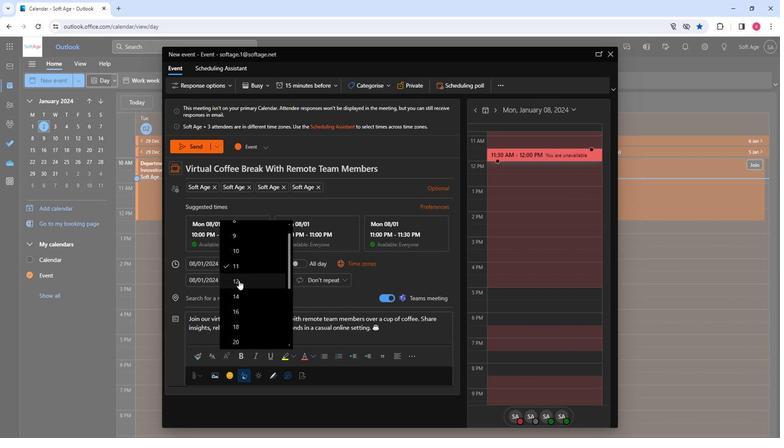 
Action: Mouse moved to (252, 358)
Screenshot: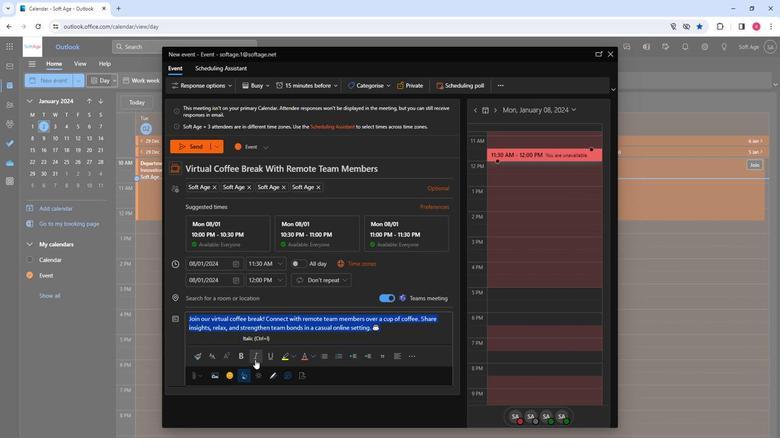 
Action: Mouse pressed left at (252, 358)
Screenshot: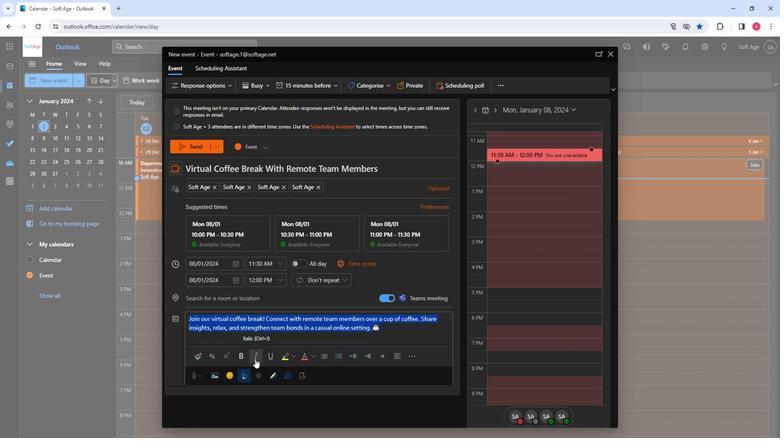 
Action: Mouse moved to (292, 356)
Screenshot: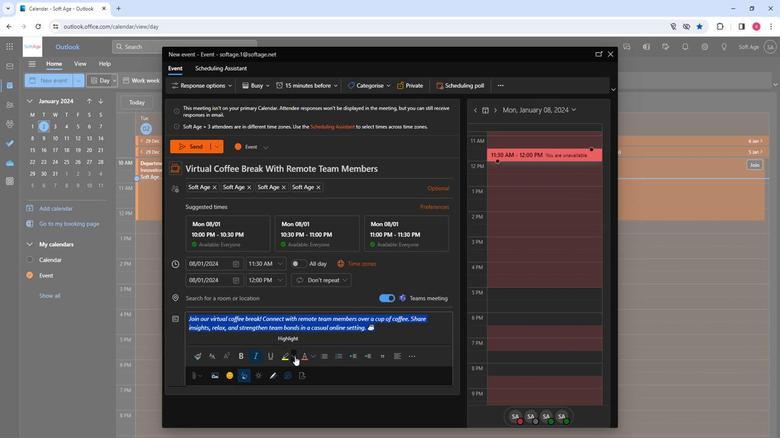 
Action: Mouse pressed left at (292, 356)
Screenshot: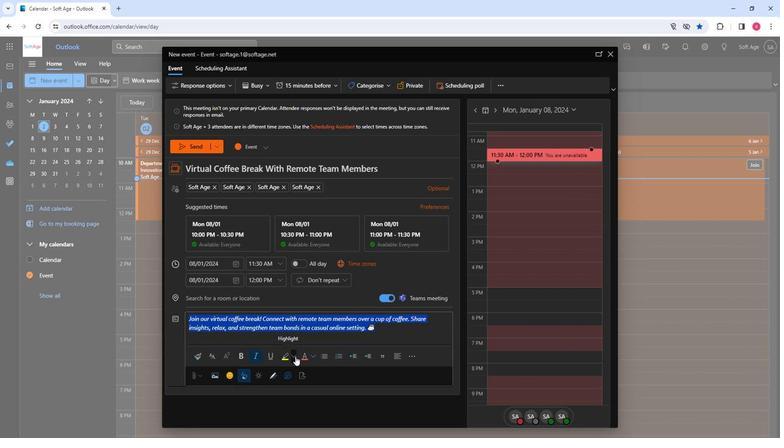 
Action: Mouse moved to (307, 387)
Screenshot: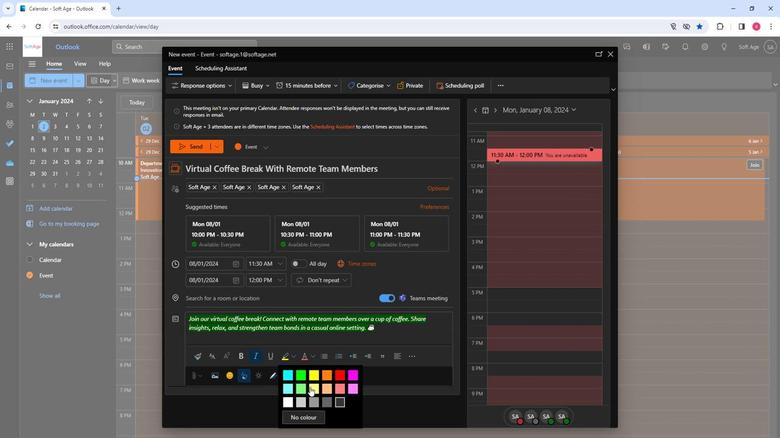 
Action: Mouse pressed left at (307, 387)
Screenshot: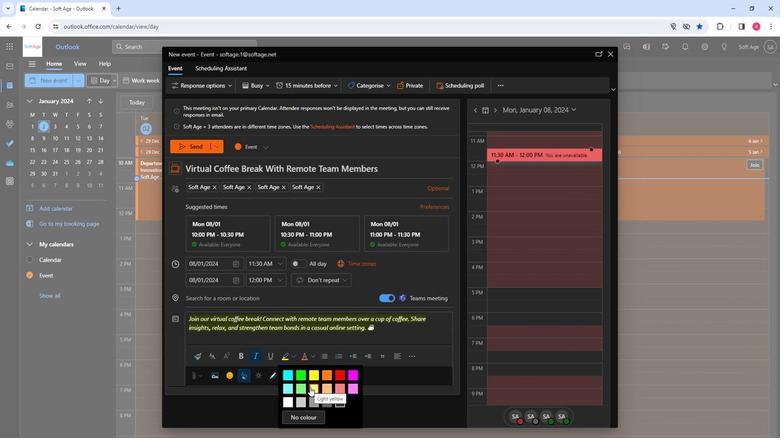 
Action: Mouse moved to (398, 332)
Screenshot: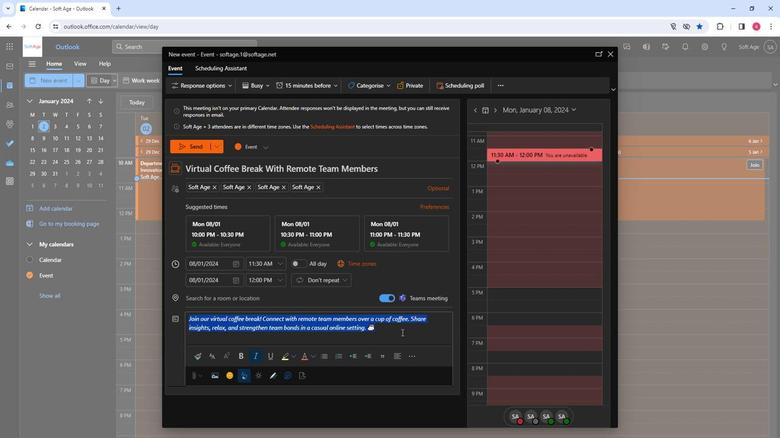 
Action: Mouse pressed left at (398, 332)
Screenshot: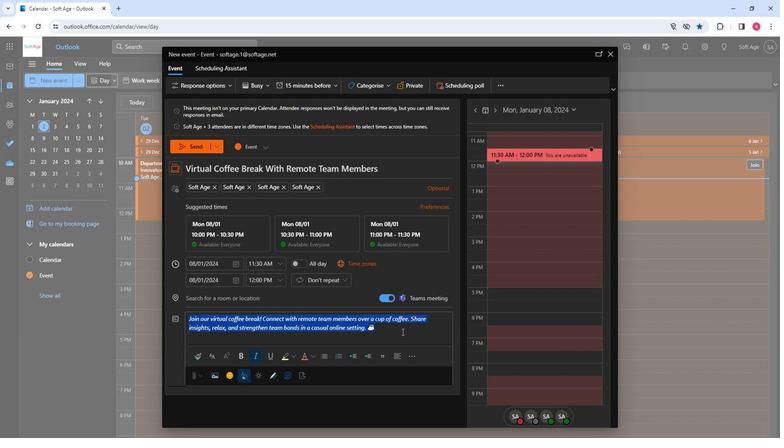 
Action: Mouse moved to (203, 301)
Screenshot: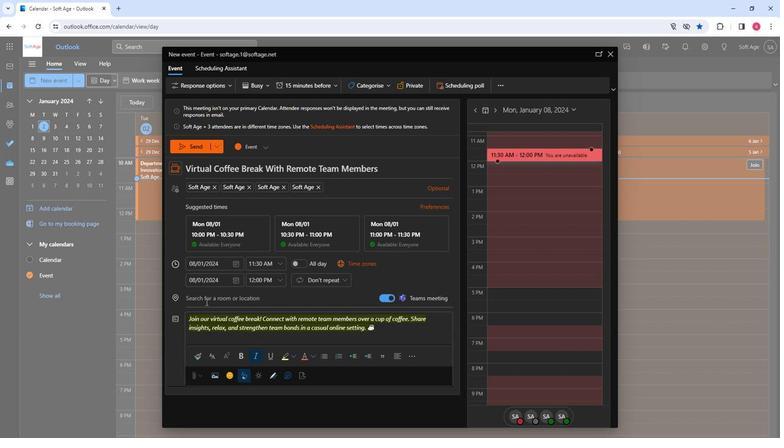 
Action: Mouse pressed left at (203, 301)
Screenshot: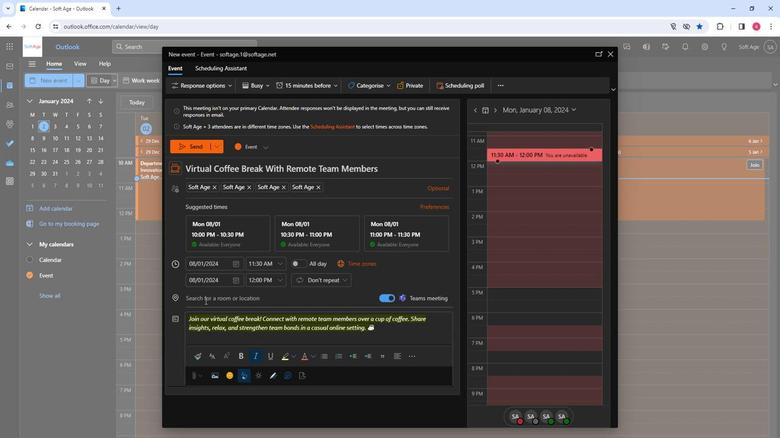 
Action: Key pressed conf
Screenshot: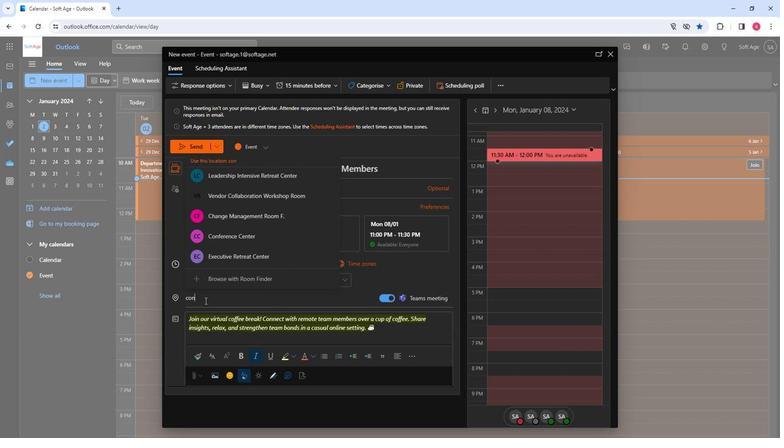 
Action: Mouse moved to (223, 181)
Screenshot: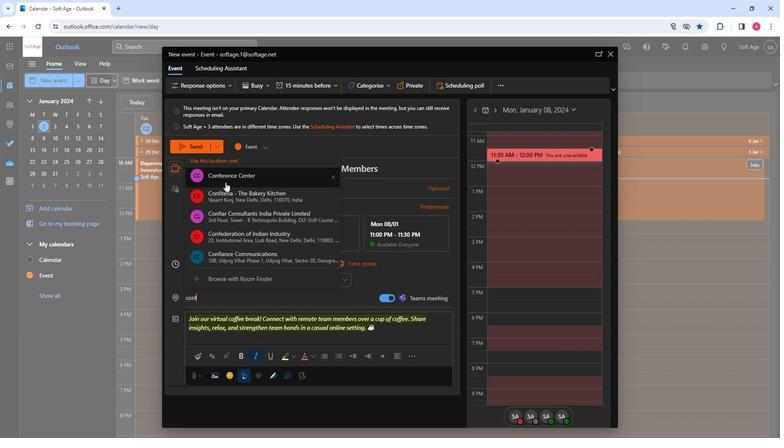 
Action: Mouse pressed left at (223, 181)
Screenshot: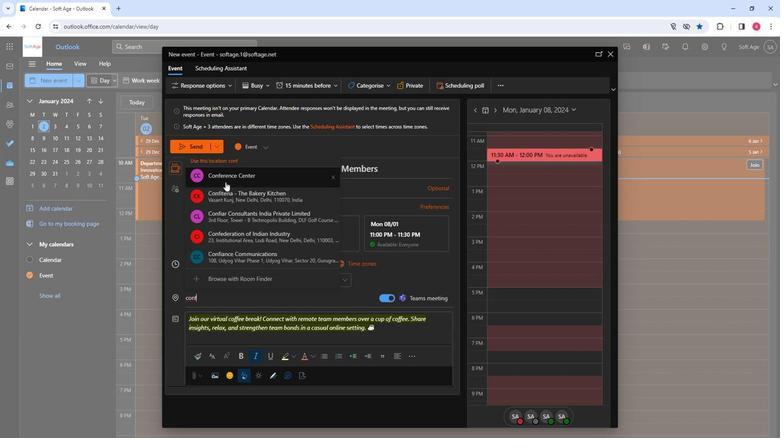 
Action: Mouse moved to (246, 296)
Screenshot: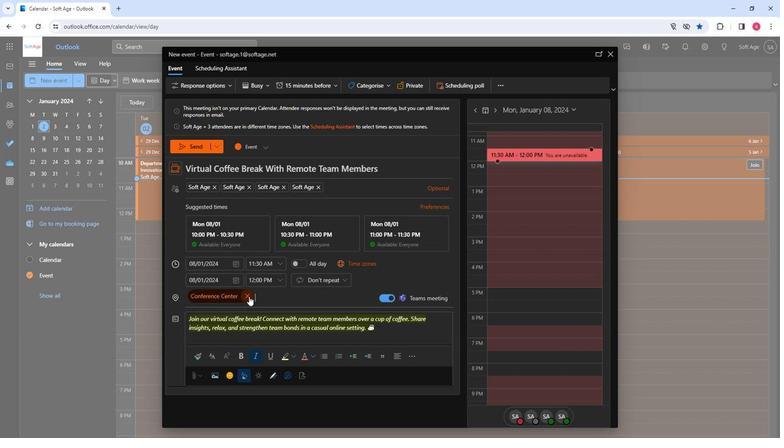 
Action: Mouse pressed left at (246, 296)
Screenshot: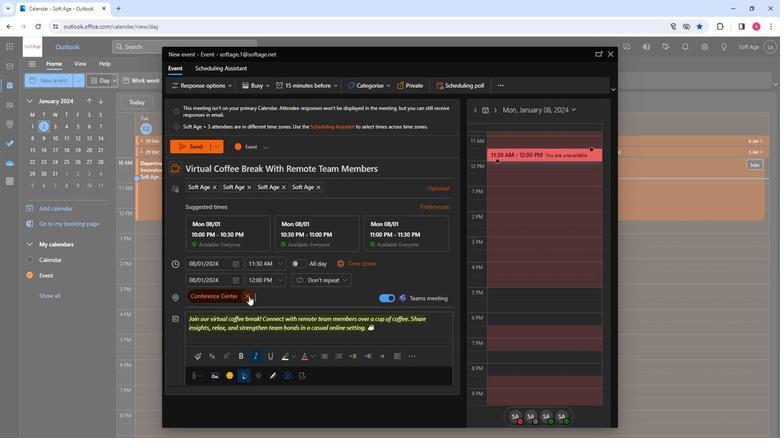 
Action: Mouse moved to (229, 291)
Screenshot: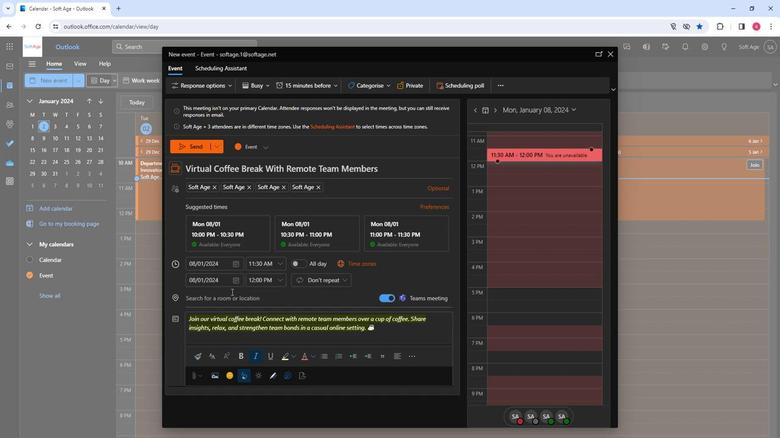 
Action: Mouse pressed left at (229, 291)
Screenshot: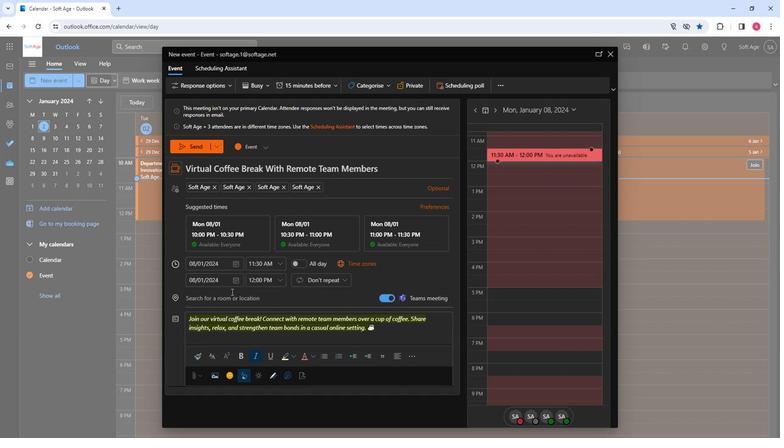 
Action: Mouse moved to (229, 301)
Screenshot: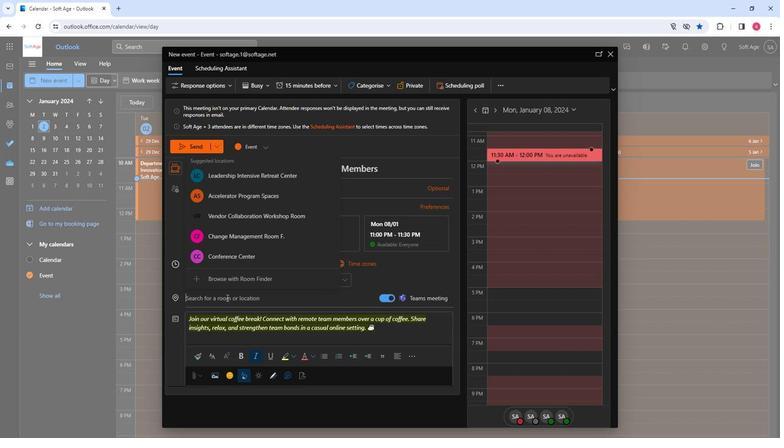 
Action: Key pressed conference<Key.space>room
Screenshot: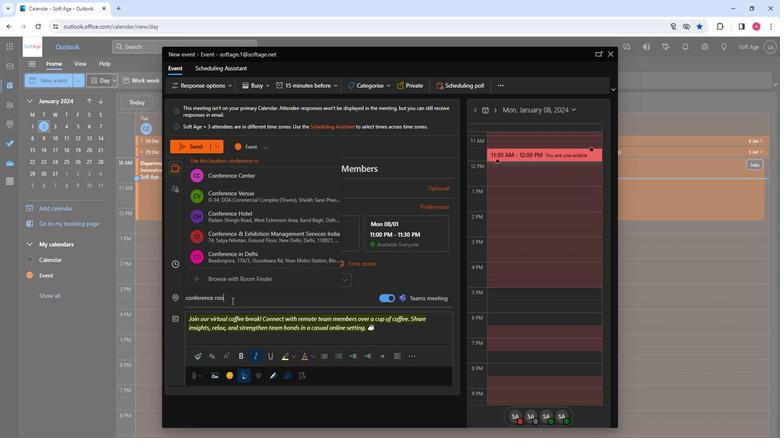 
Action: Mouse moved to (230, 159)
Screenshot: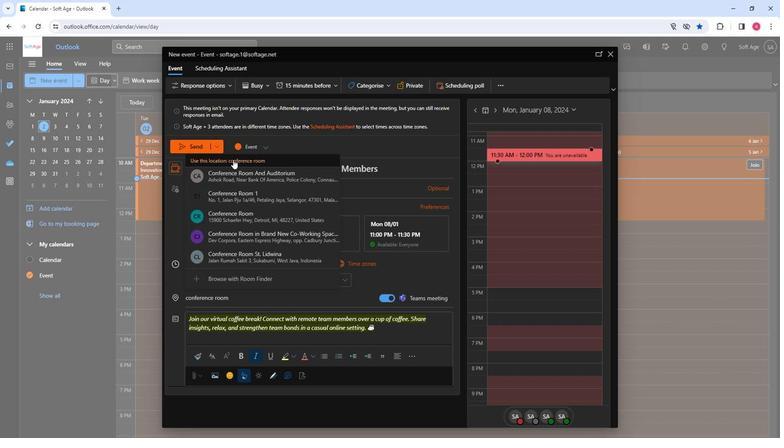 
Action: Mouse pressed left at (230, 159)
Screenshot: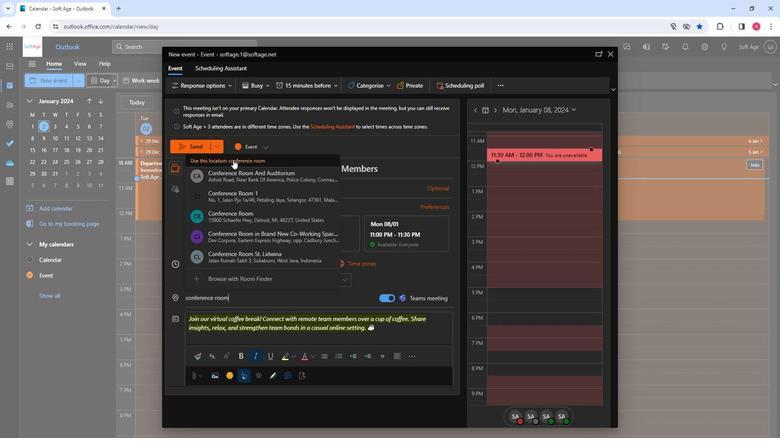 
Action: Mouse moved to (179, 140)
Screenshot: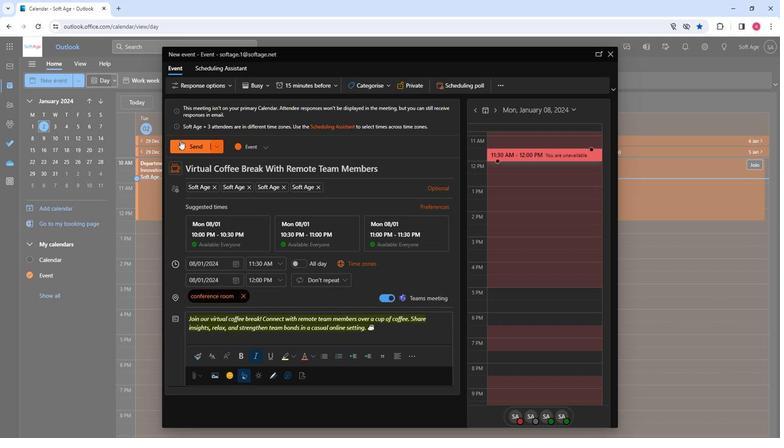 
Action: Mouse pressed left at (179, 140)
Screenshot: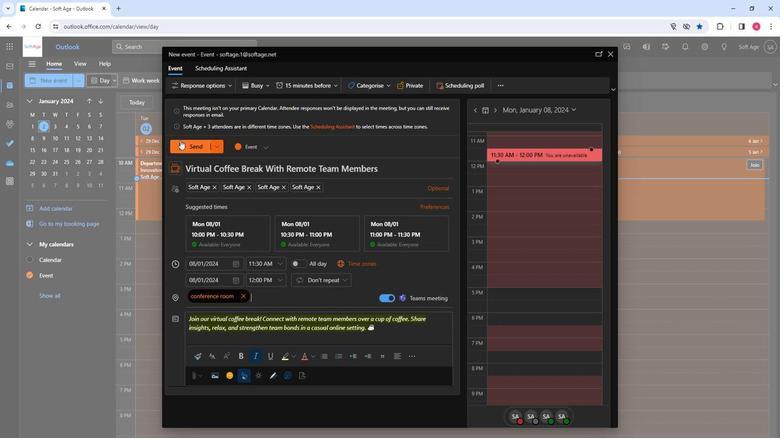 
Action: Mouse moved to (258, 241)
Screenshot: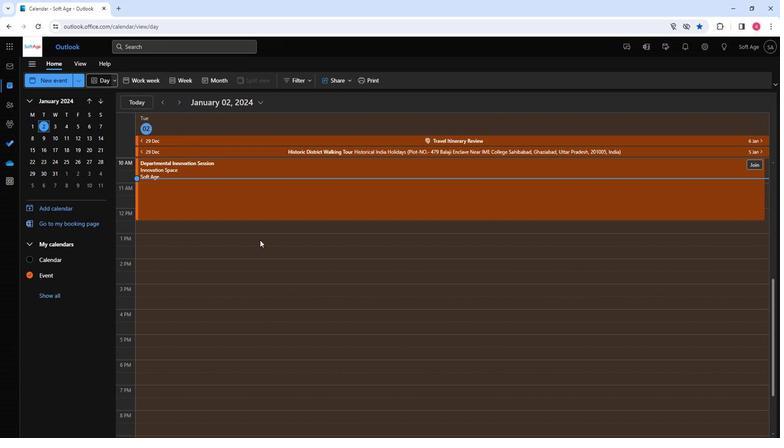 
